 Task: Check the average views per listing of tub shower in the last 5 years.
Action: Mouse moved to (1103, 240)
Screenshot: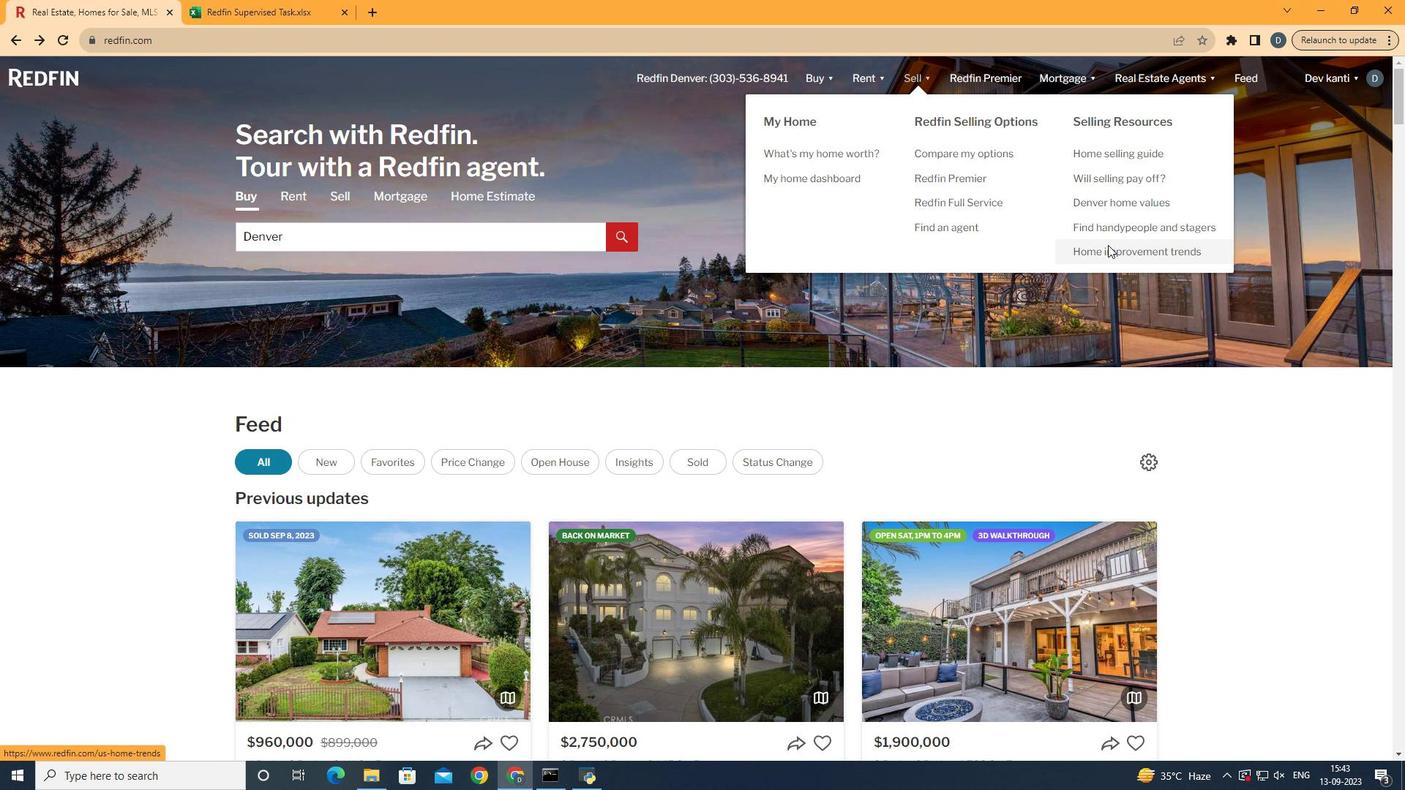 
Action: Mouse pressed left at (1103, 240)
Screenshot: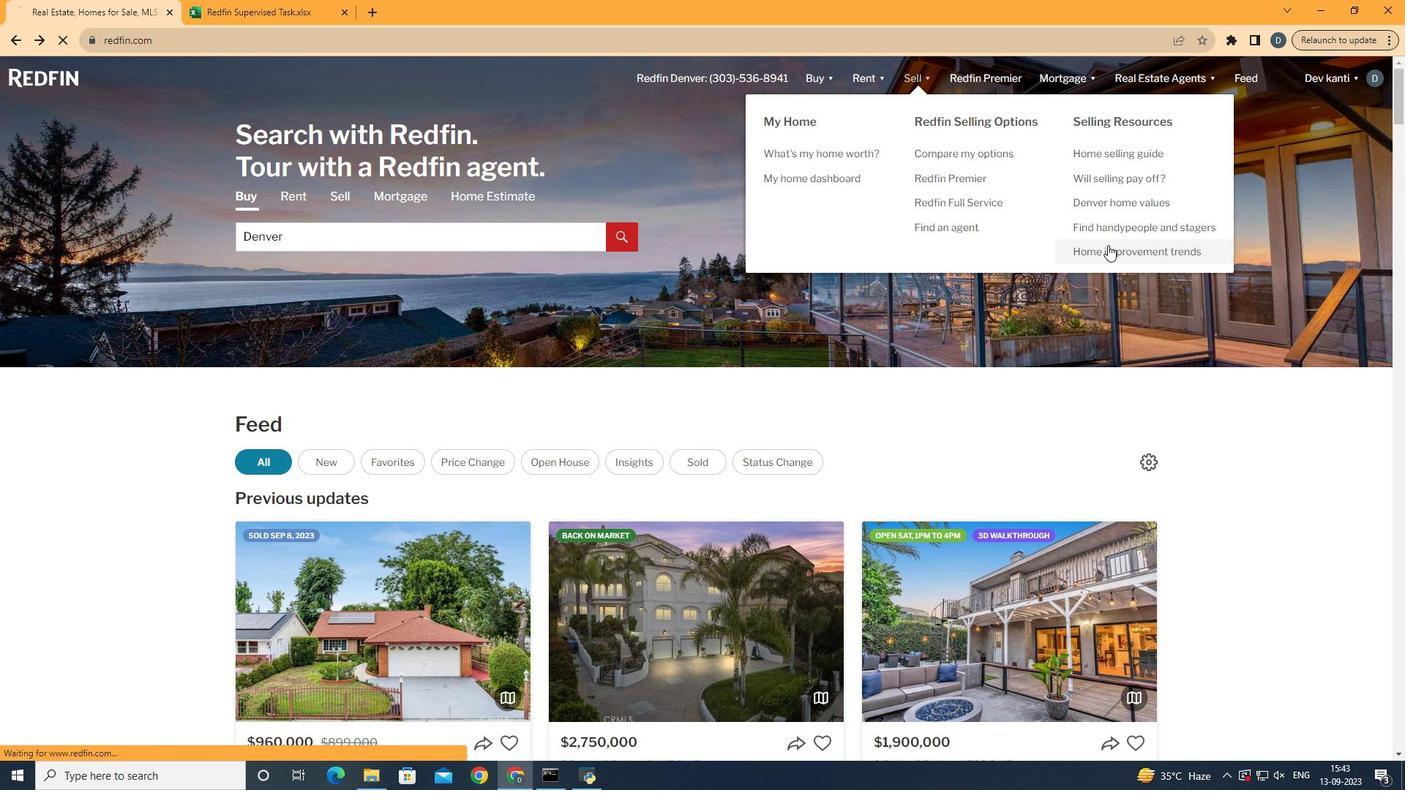 
Action: Mouse moved to (363, 270)
Screenshot: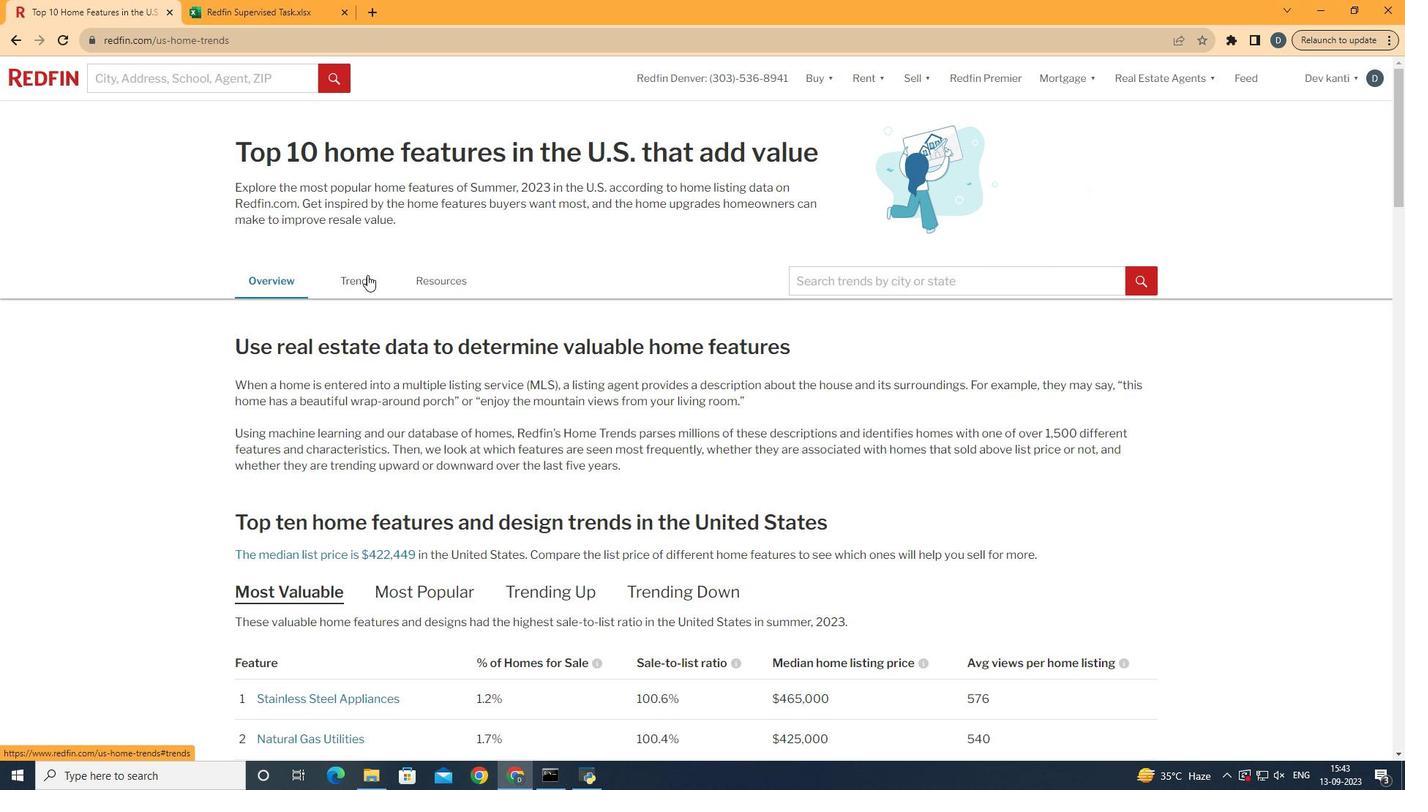 
Action: Mouse pressed left at (363, 270)
Screenshot: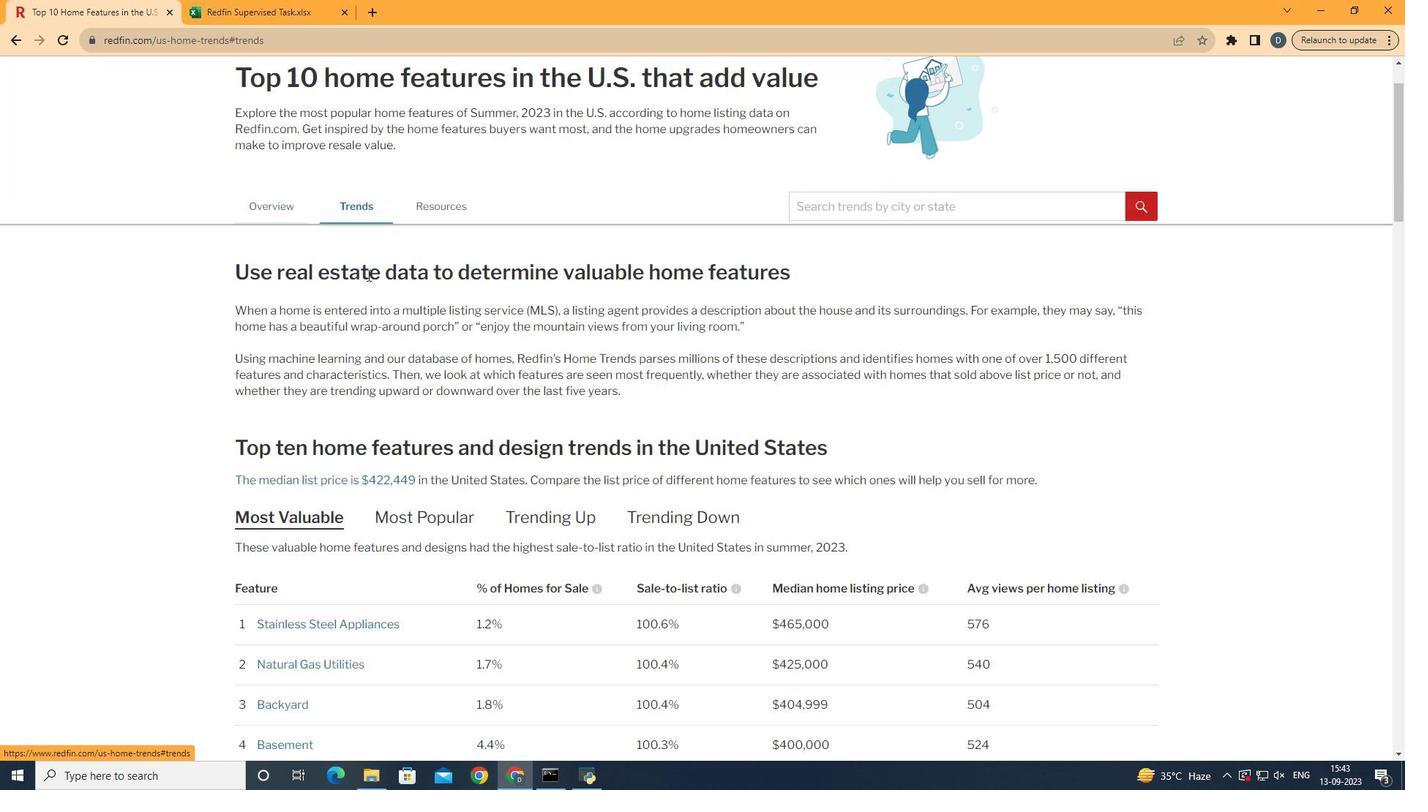 
Action: Mouse moved to (560, 355)
Screenshot: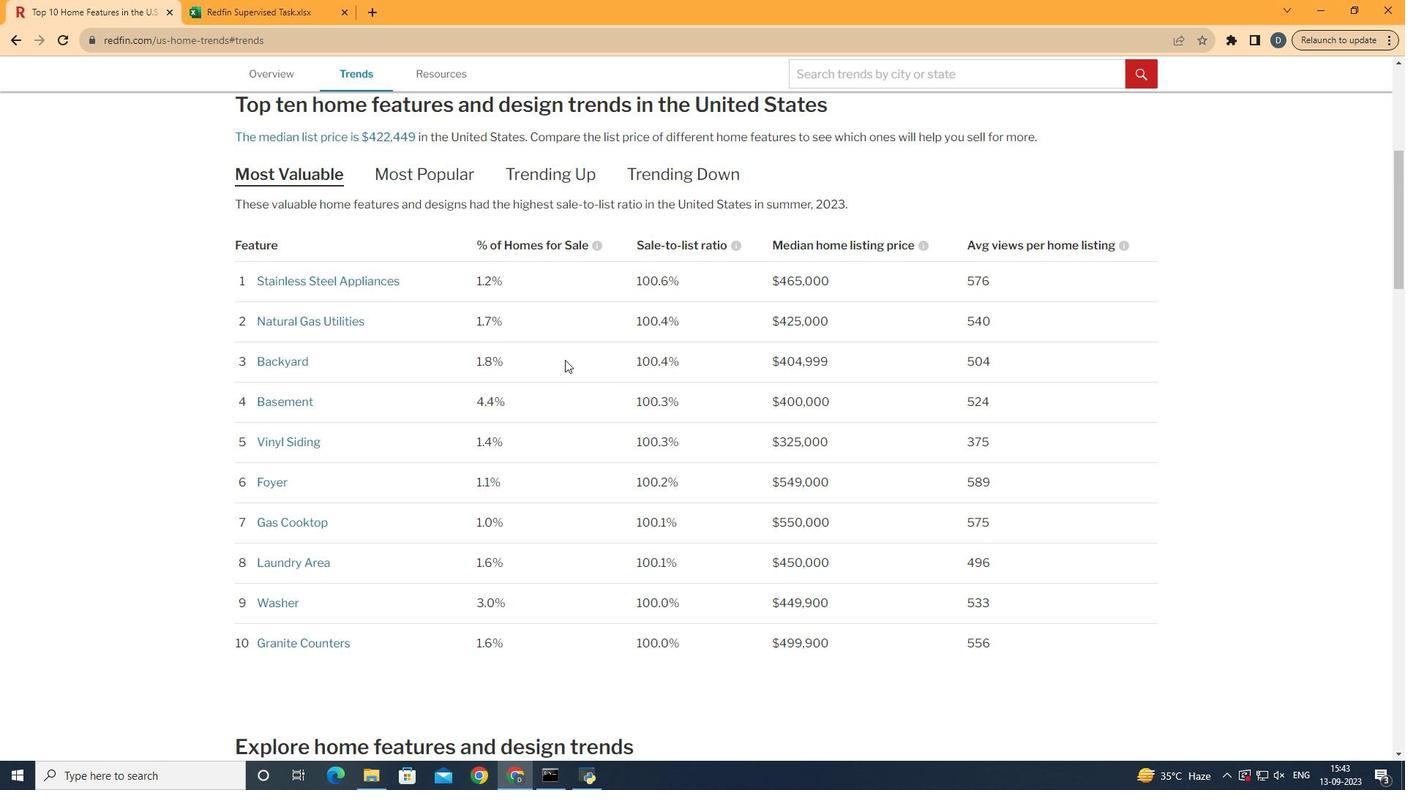 
Action: Mouse scrolled (560, 355) with delta (0, 0)
Screenshot: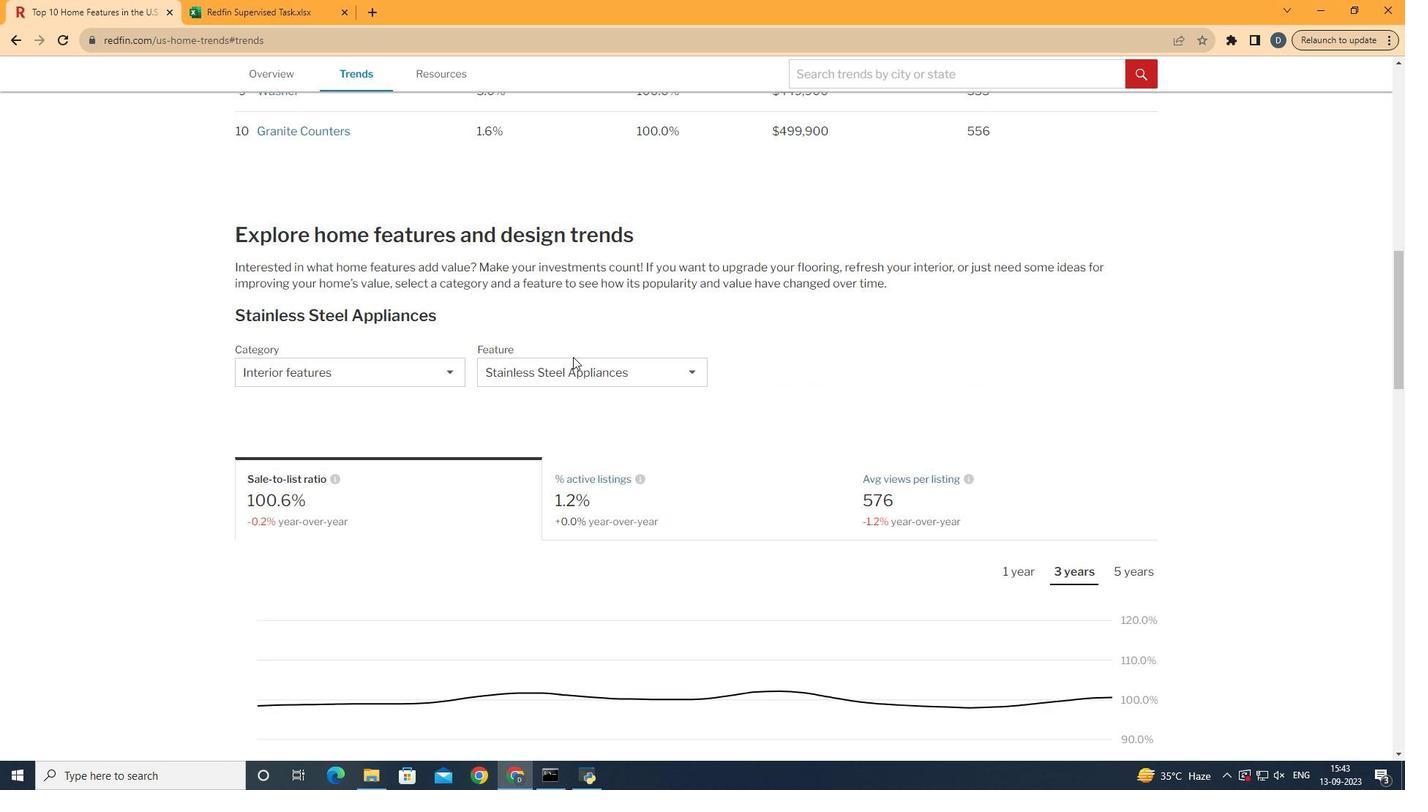 
Action: Mouse scrolled (560, 355) with delta (0, 0)
Screenshot: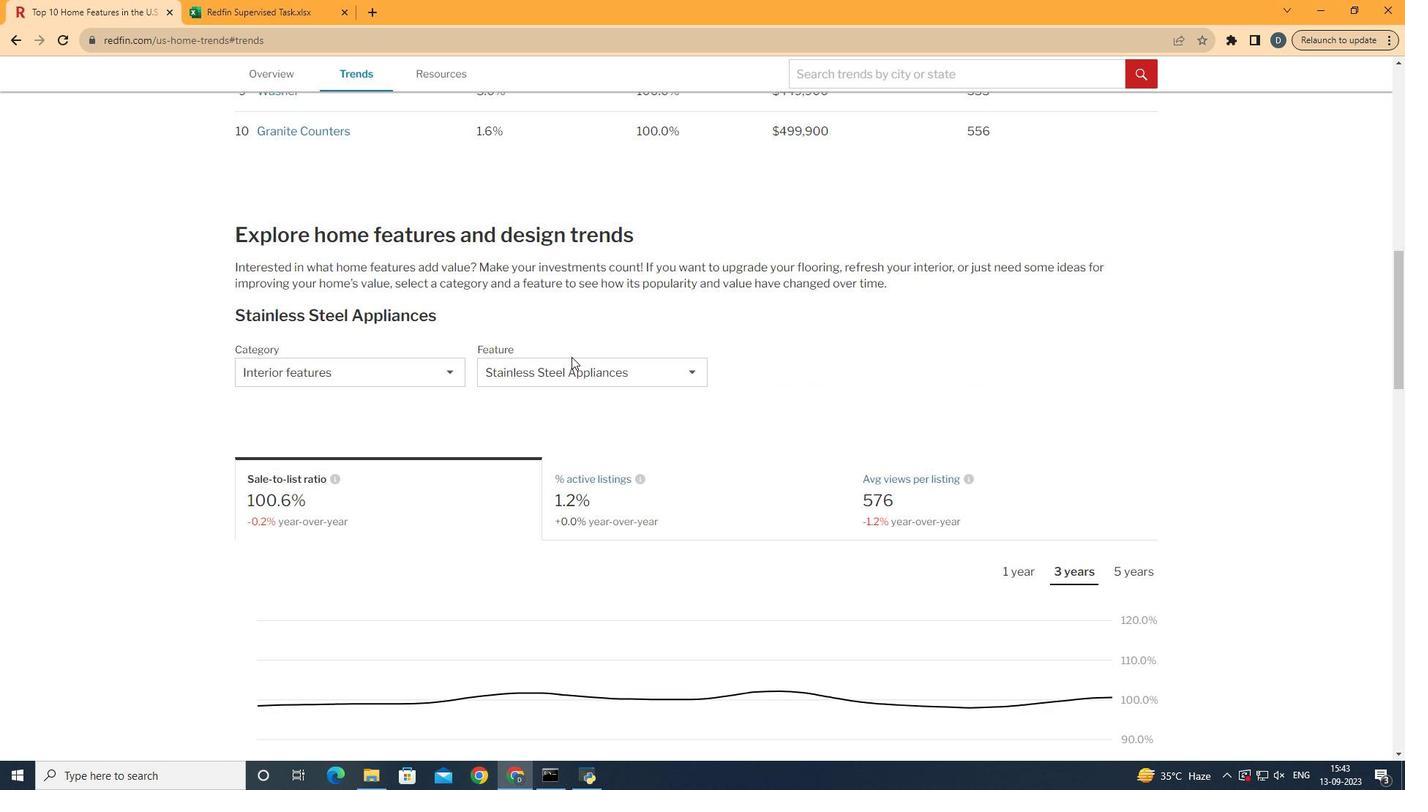 
Action: Mouse scrolled (560, 355) with delta (0, 0)
Screenshot: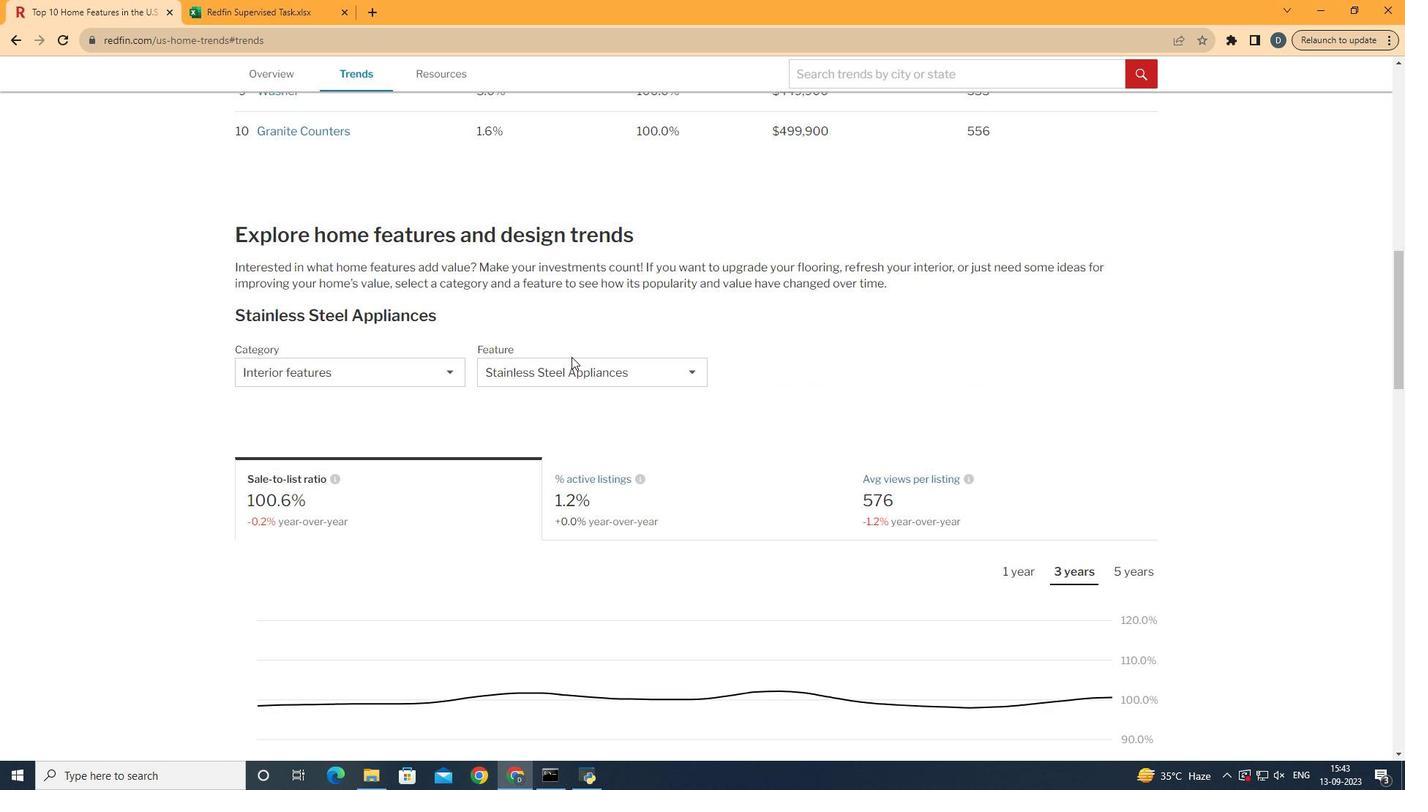 
Action: Mouse moved to (561, 355)
Screenshot: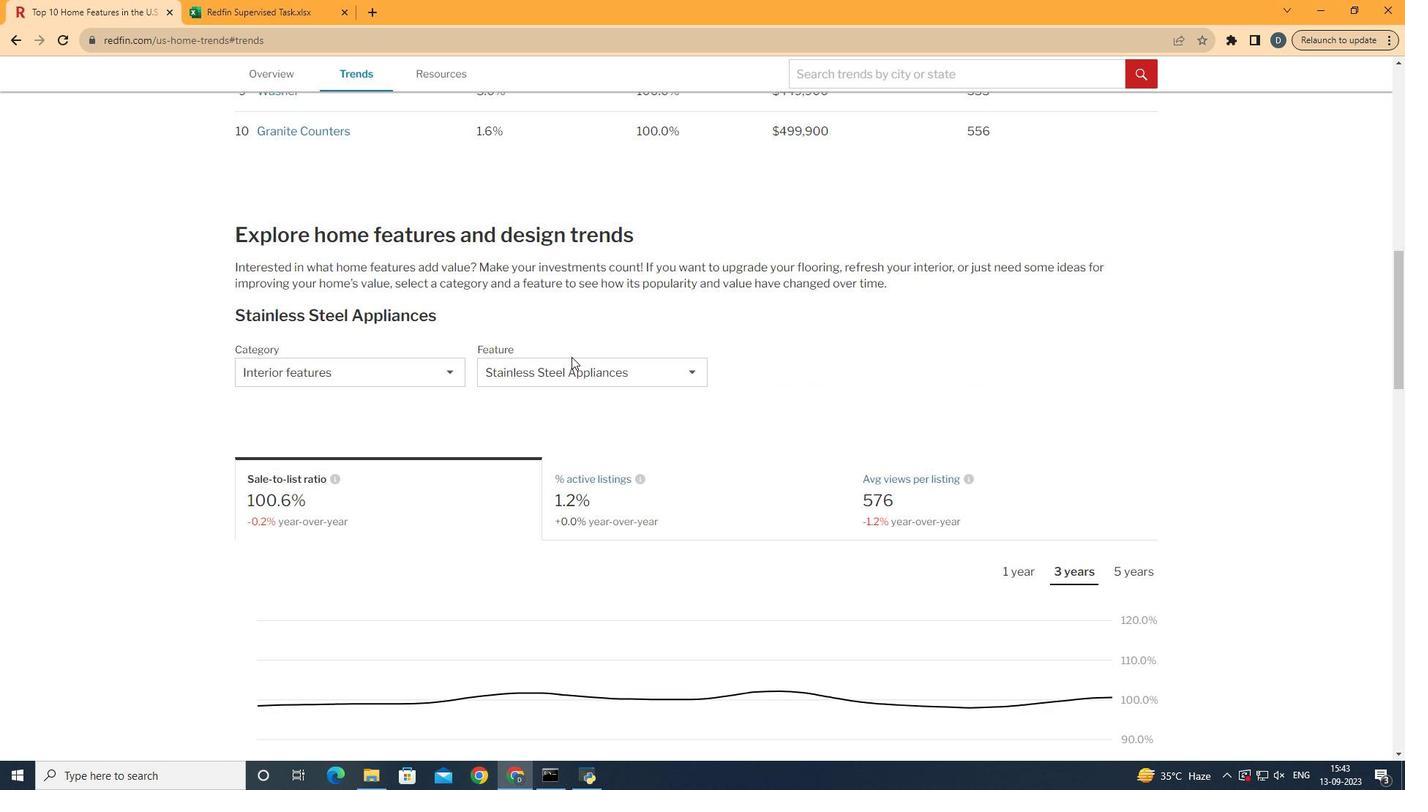 
Action: Mouse scrolled (561, 355) with delta (0, 0)
Screenshot: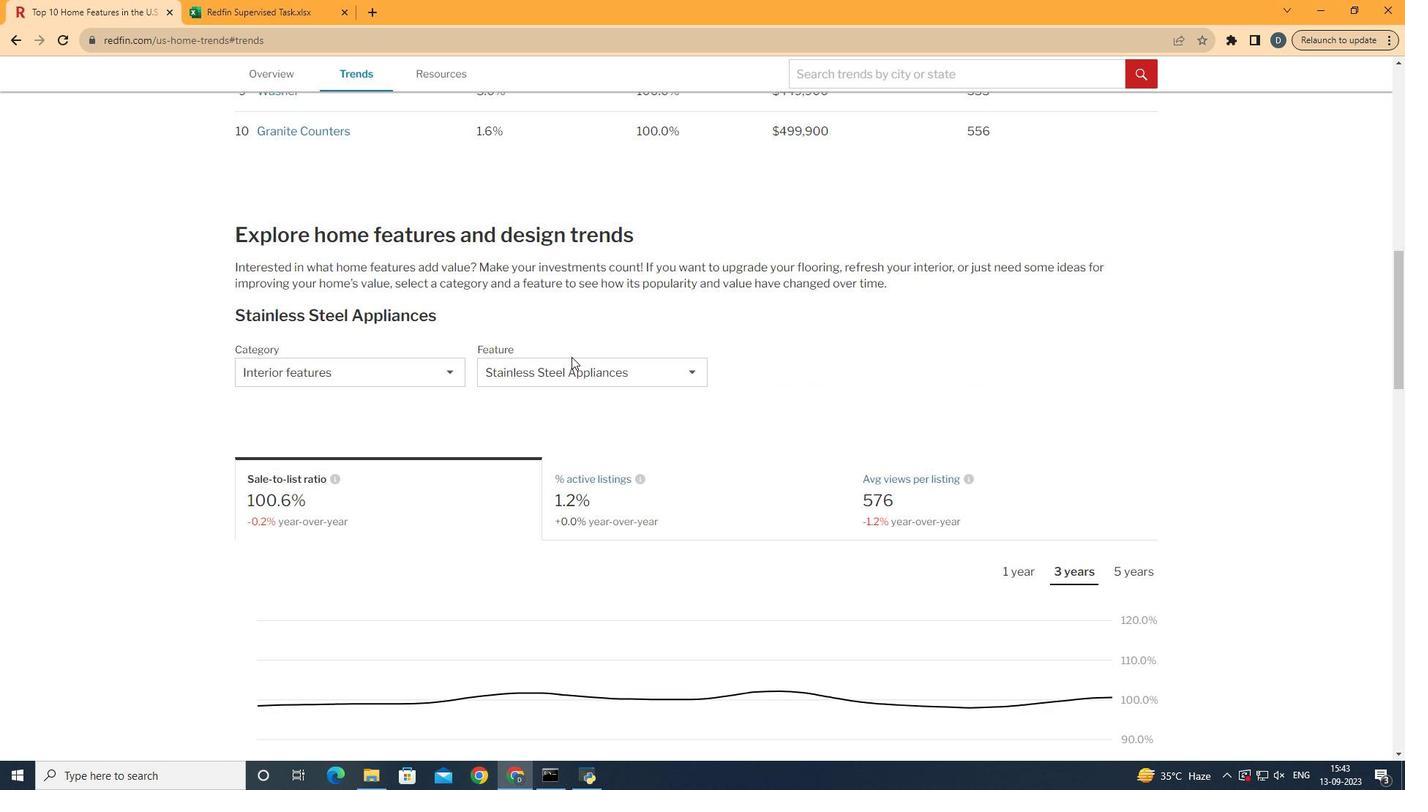 
Action: Mouse moved to (562, 355)
Screenshot: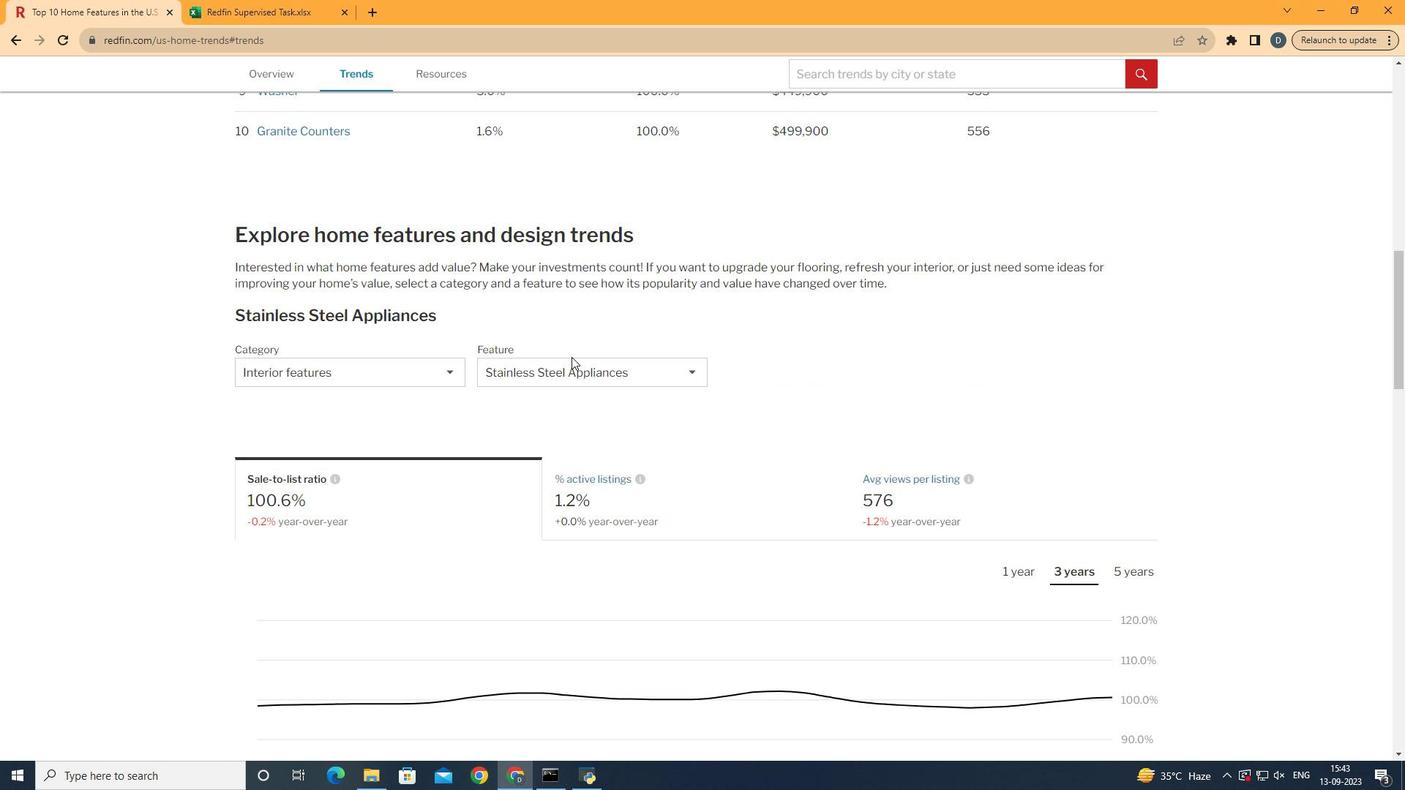 
Action: Mouse scrolled (562, 354) with delta (0, 0)
Screenshot: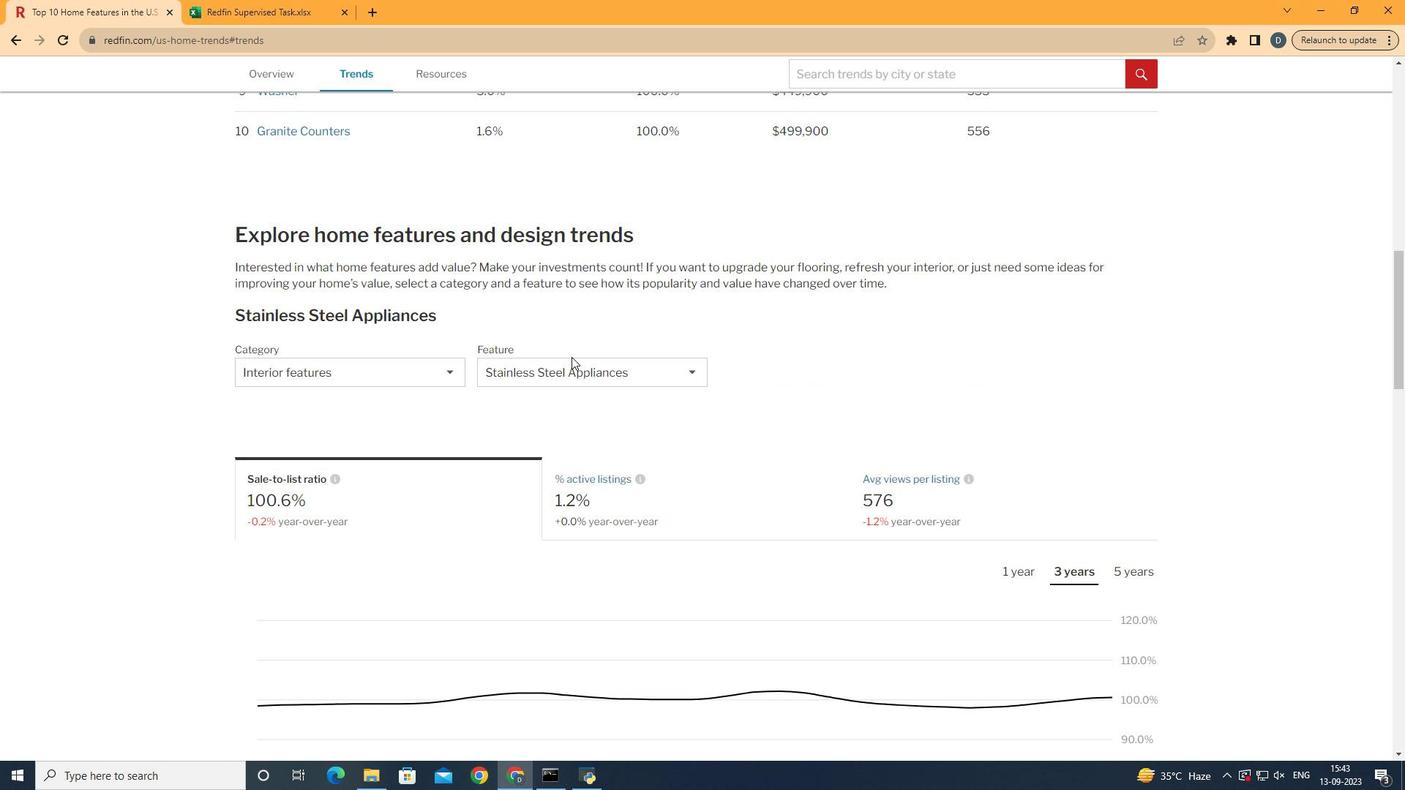 
Action: Mouse scrolled (562, 354) with delta (0, 0)
Screenshot: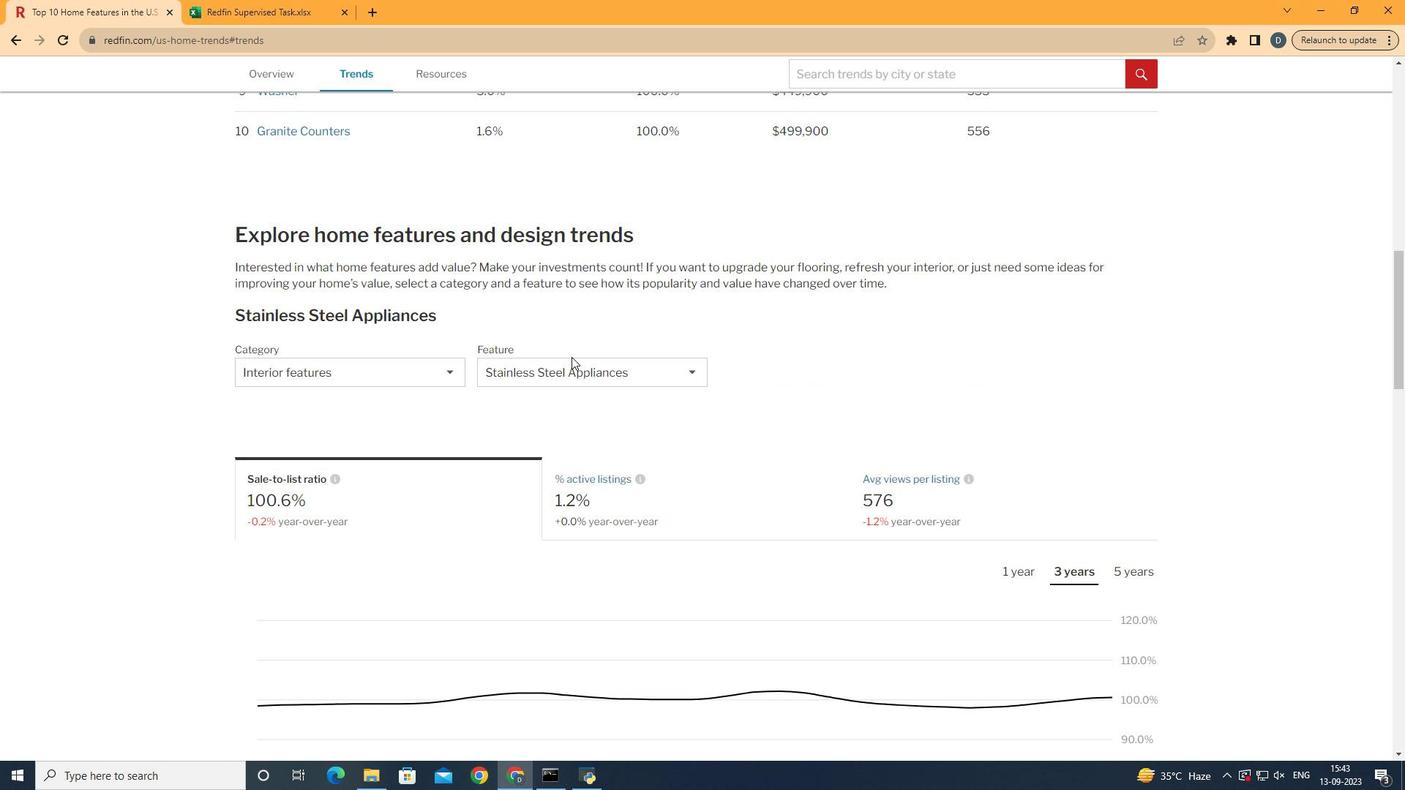 
Action: Mouse moved to (563, 355)
Screenshot: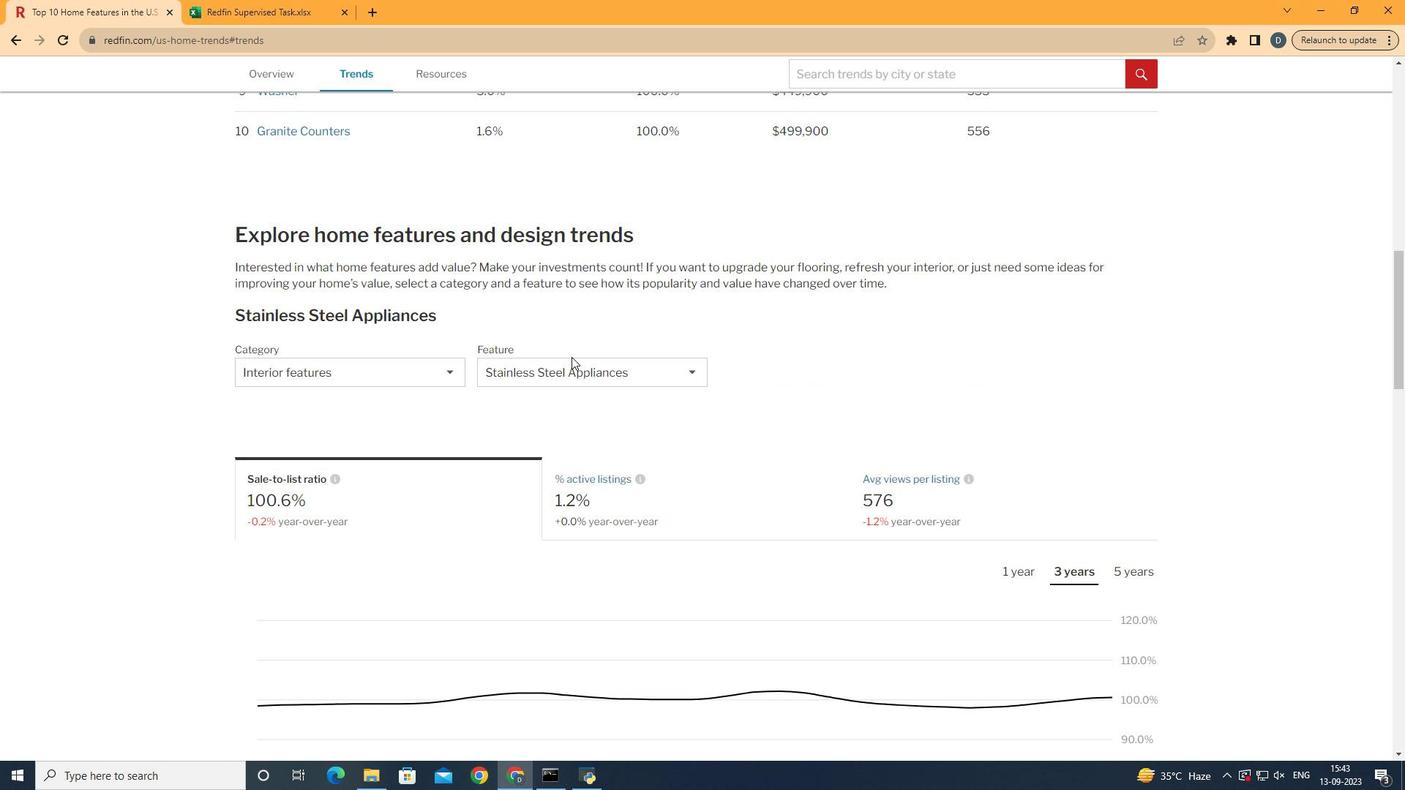 
Action: Mouse scrolled (563, 354) with delta (0, 0)
Screenshot: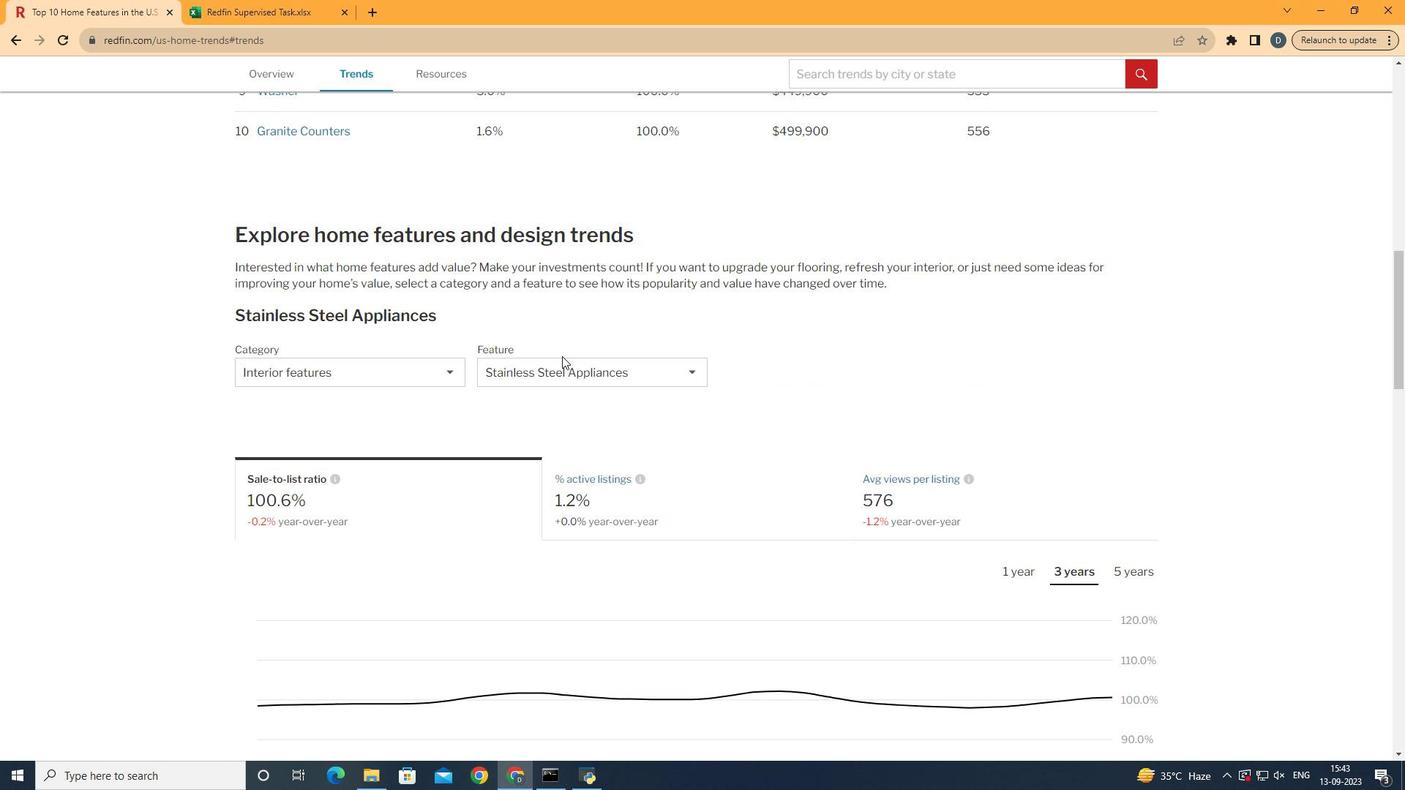 
Action: Mouse moved to (420, 353)
Screenshot: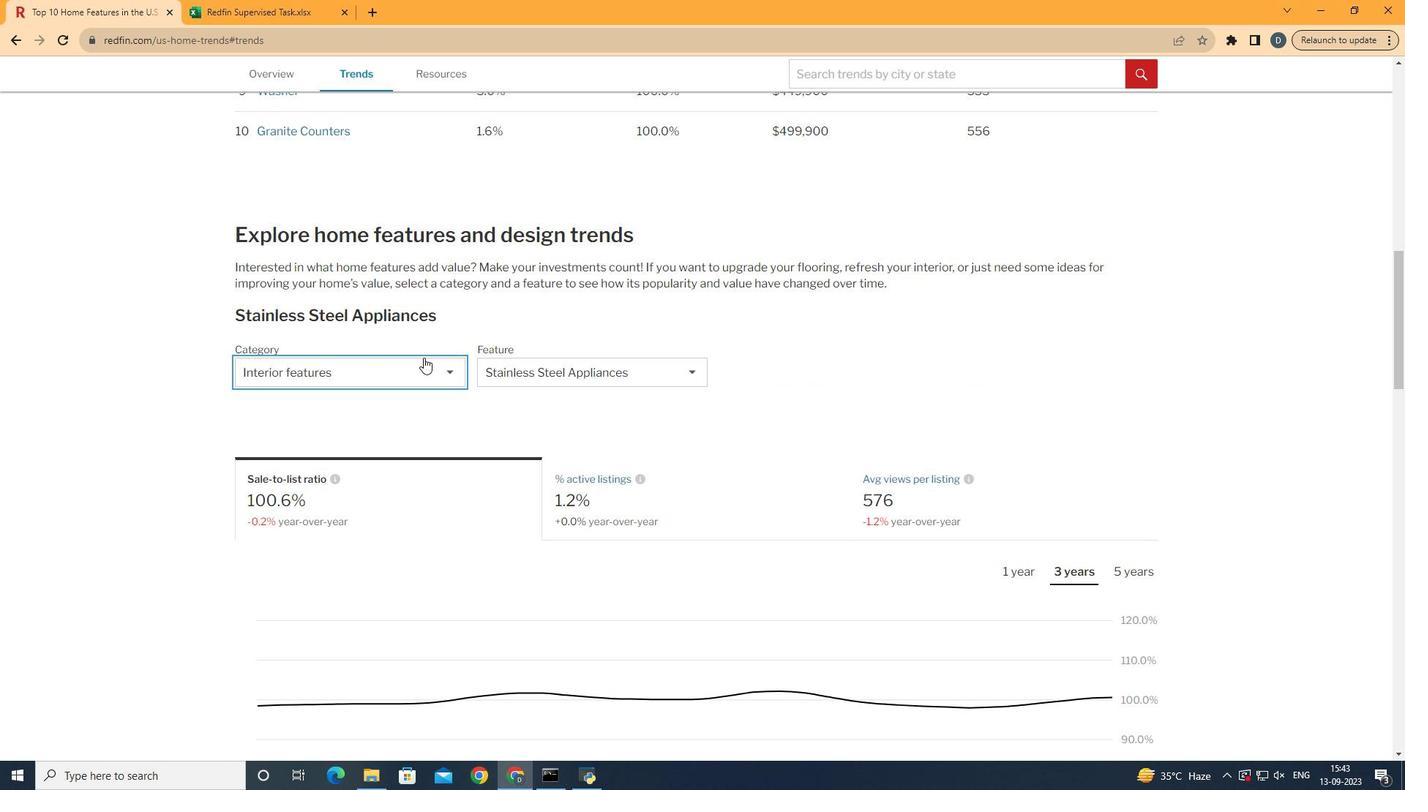 
Action: Mouse pressed left at (420, 353)
Screenshot: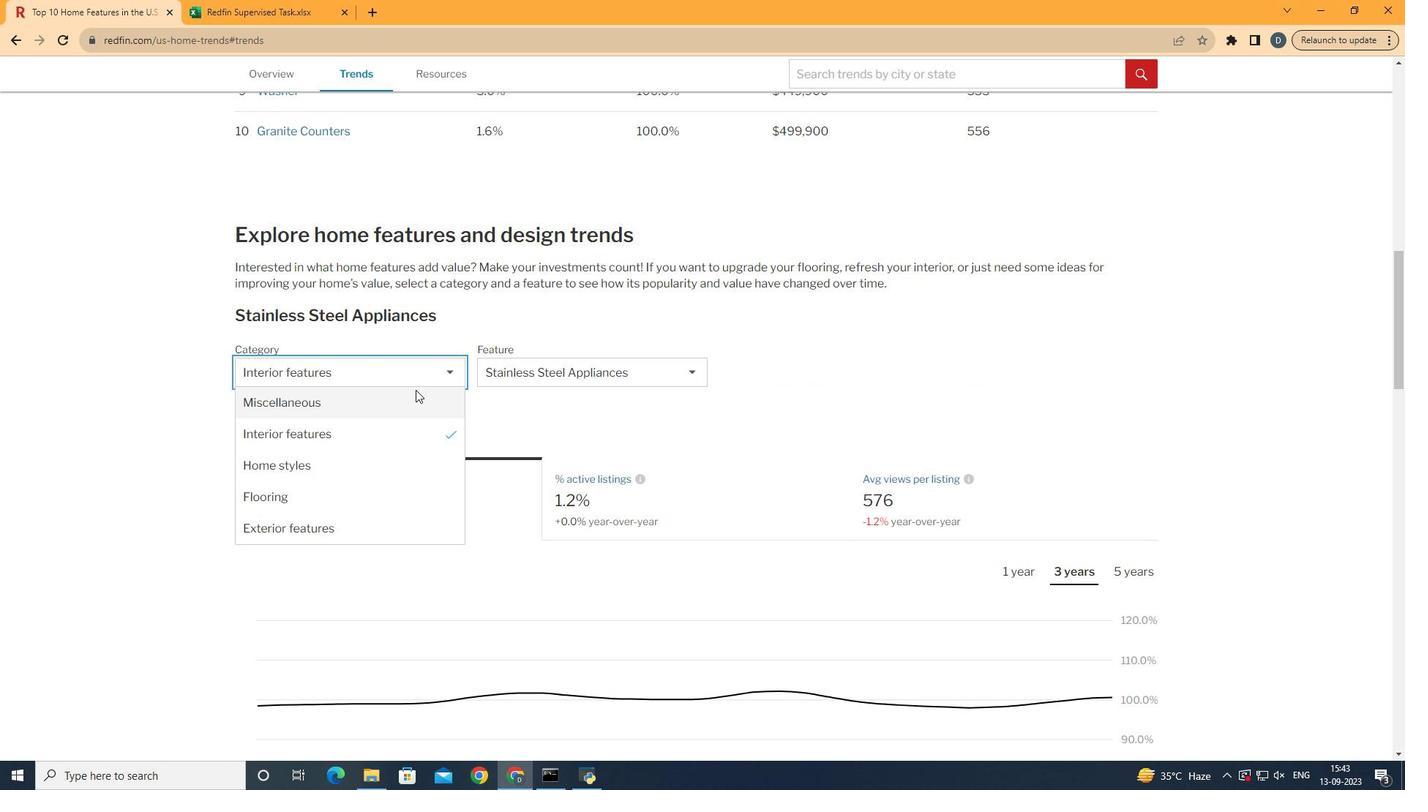 
Action: Mouse moved to (409, 429)
Screenshot: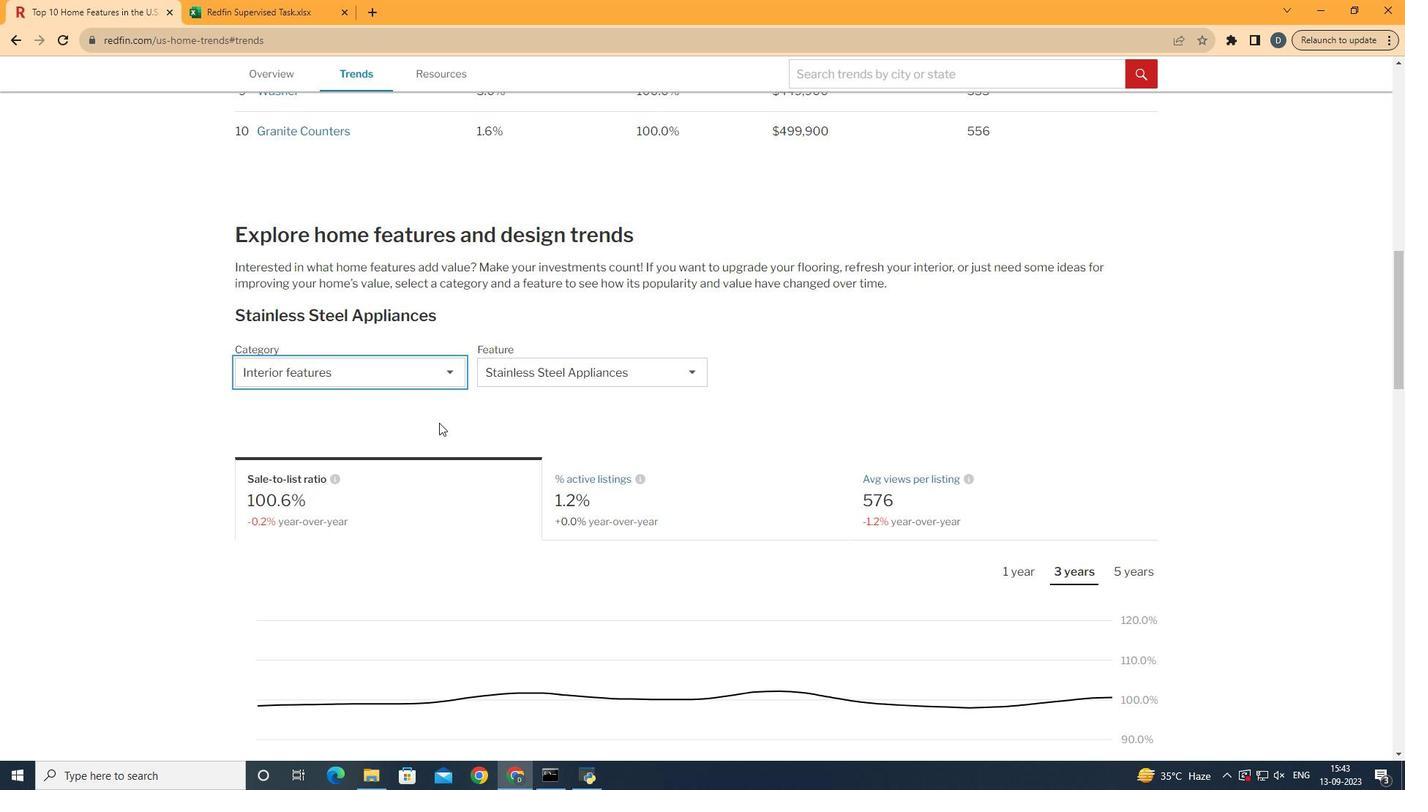 
Action: Mouse pressed left at (409, 429)
Screenshot: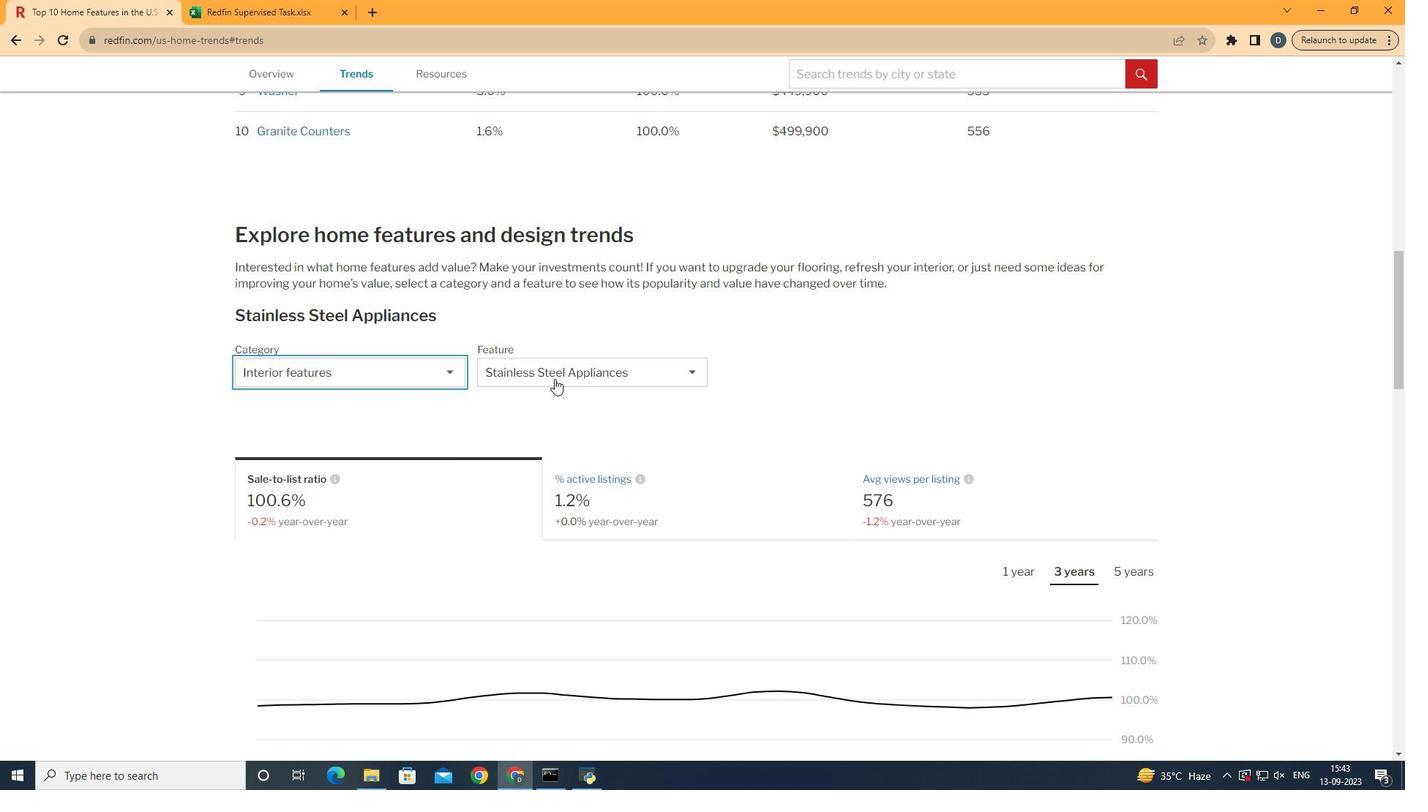 
Action: Mouse moved to (571, 366)
Screenshot: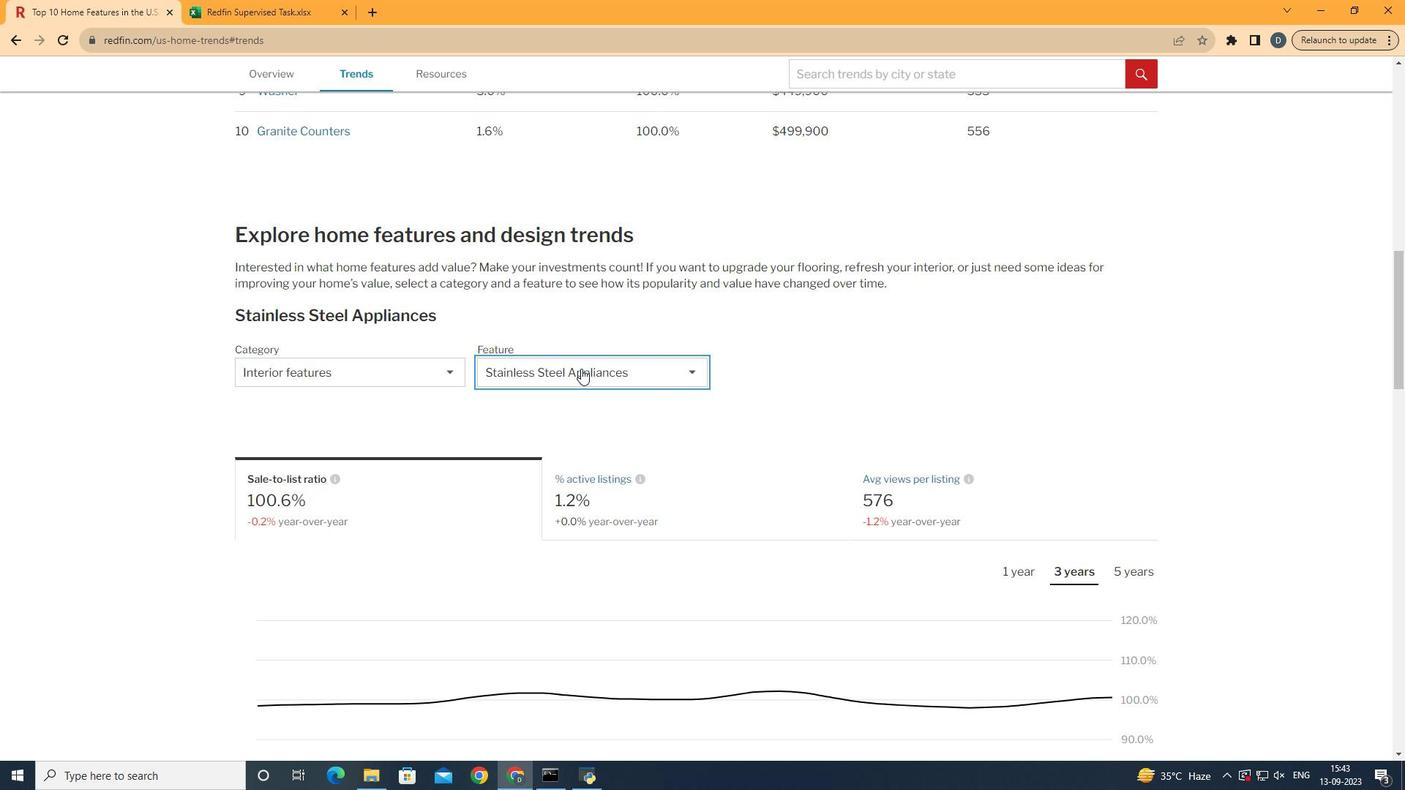 
Action: Mouse pressed left at (571, 366)
Screenshot: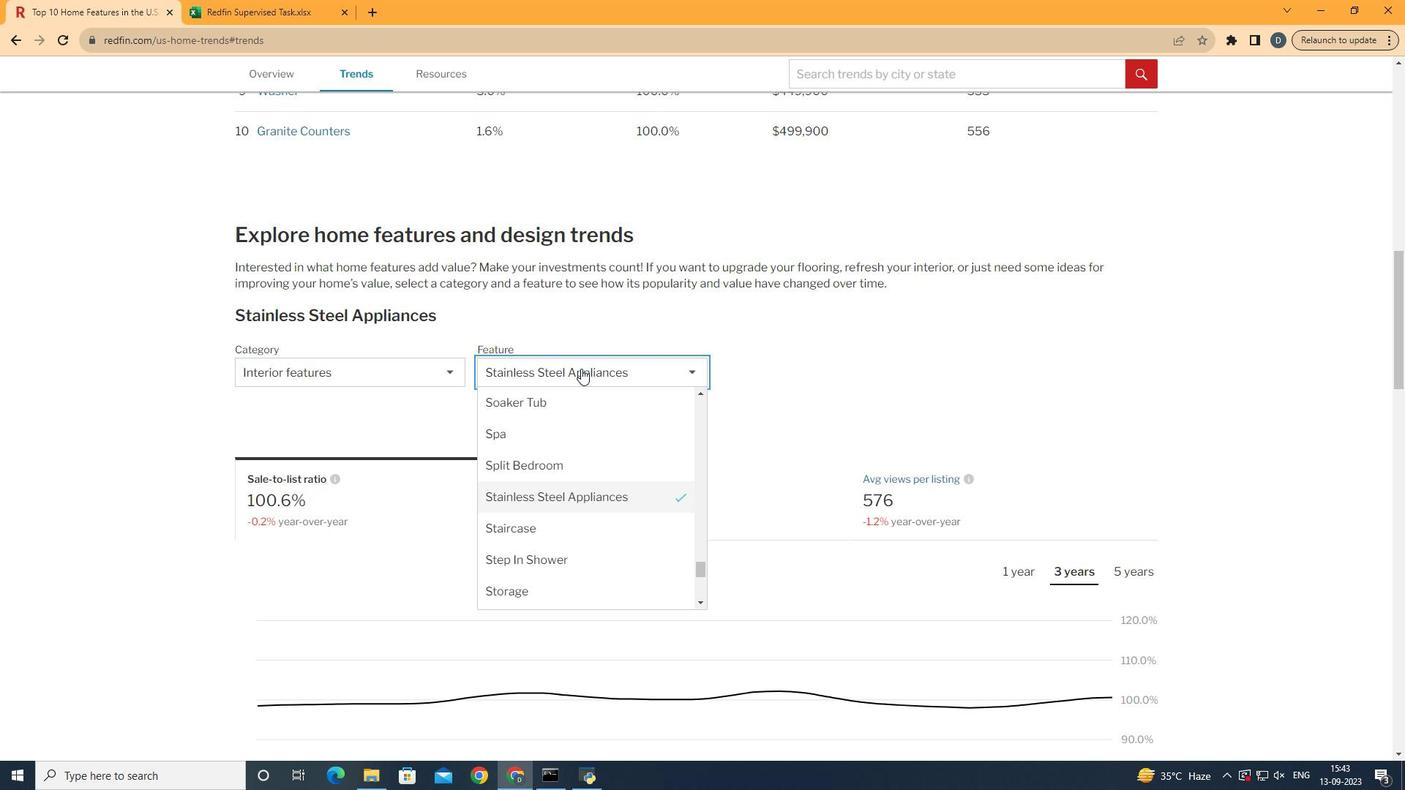 
Action: Mouse moved to (620, 489)
Screenshot: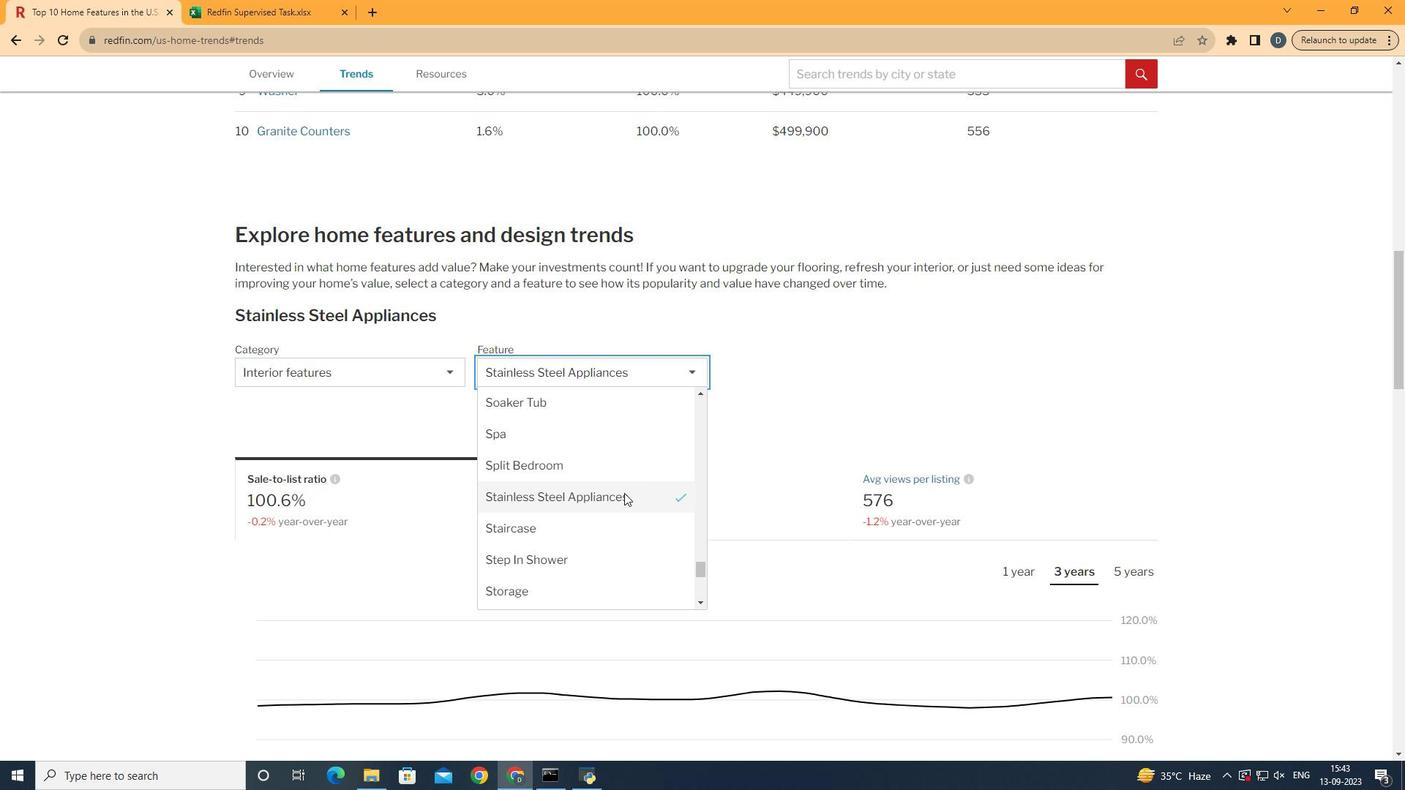 
Action: Mouse scrolled (620, 489) with delta (0, 0)
Screenshot: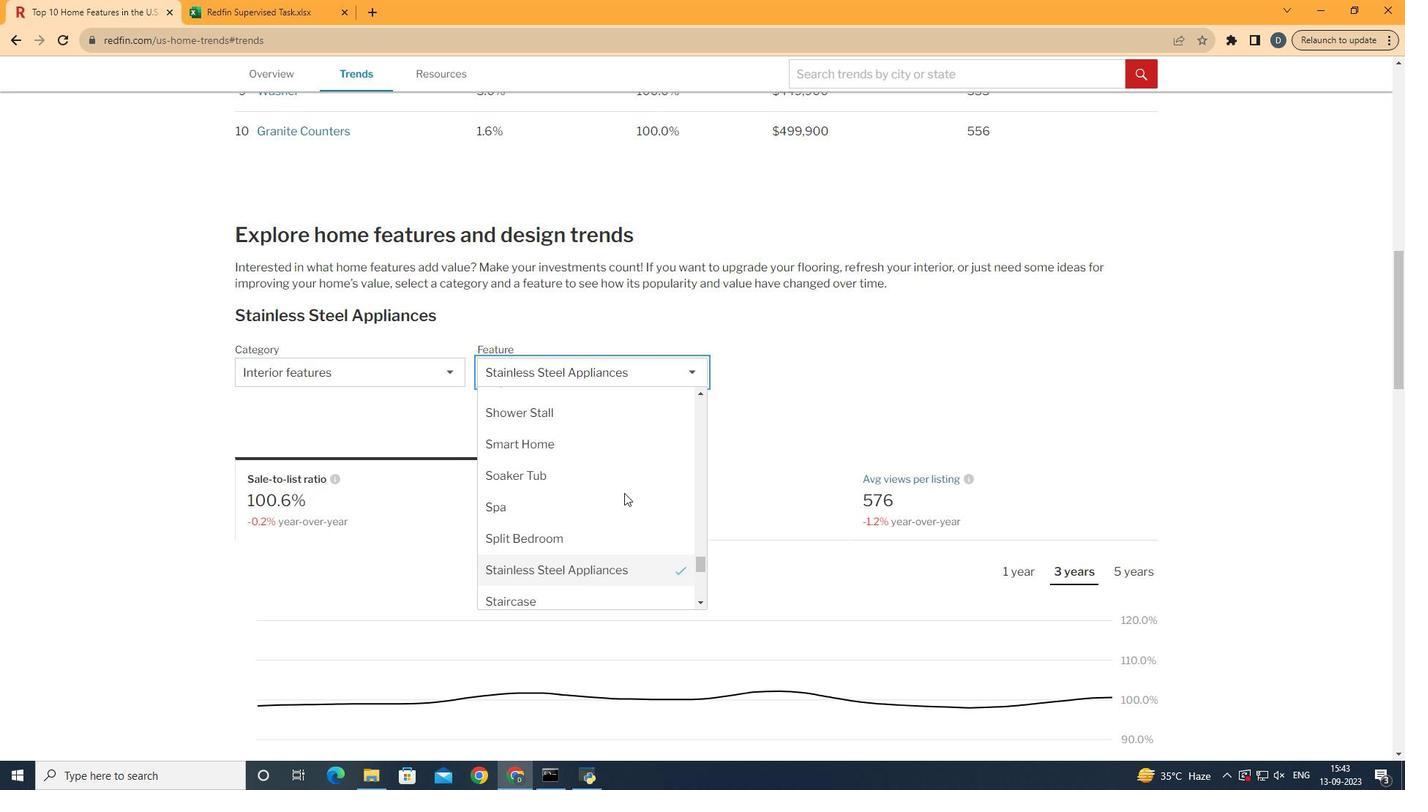 
Action: Mouse scrolled (620, 488) with delta (0, 0)
Screenshot: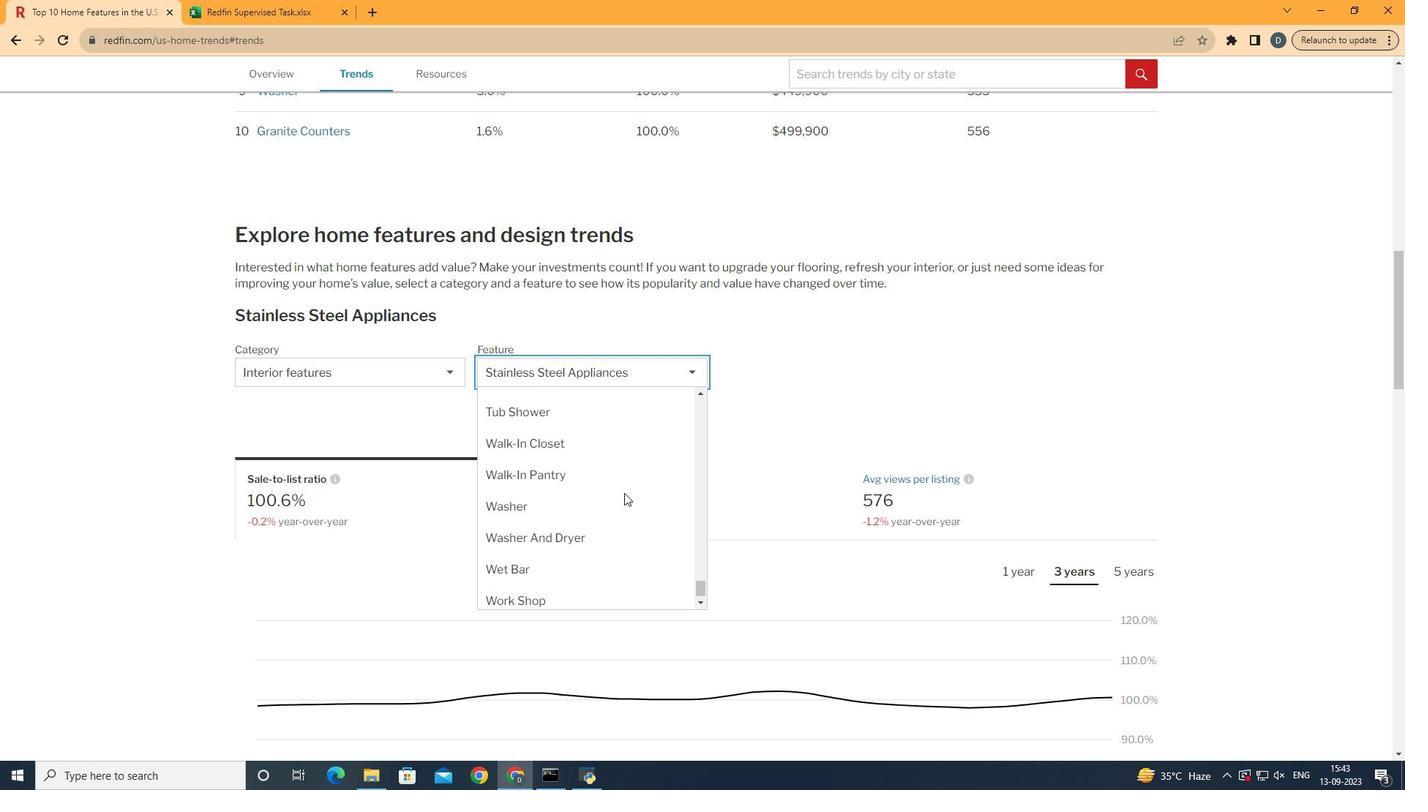 
Action: Mouse scrolled (620, 488) with delta (0, 0)
Screenshot: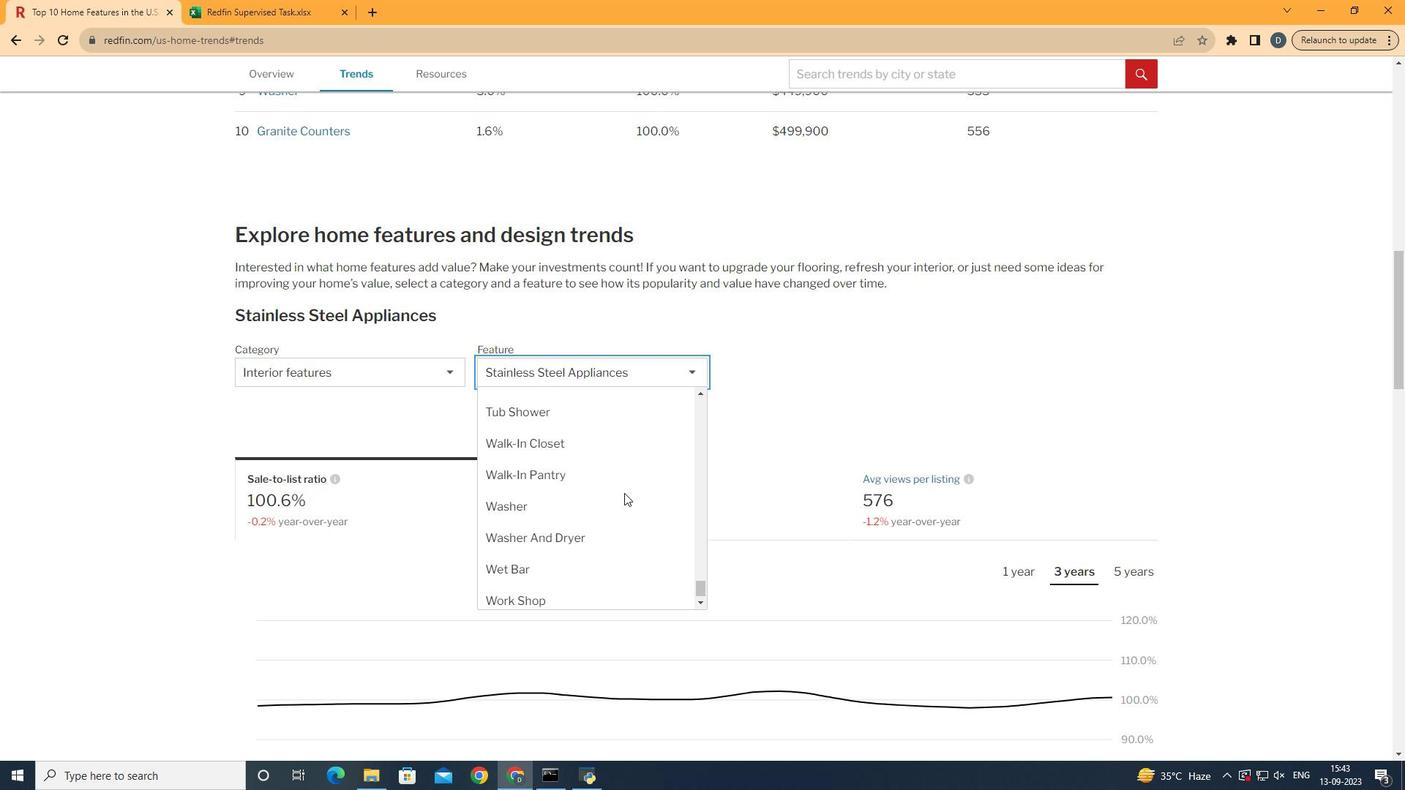 
Action: Mouse scrolled (620, 488) with delta (0, 0)
Screenshot: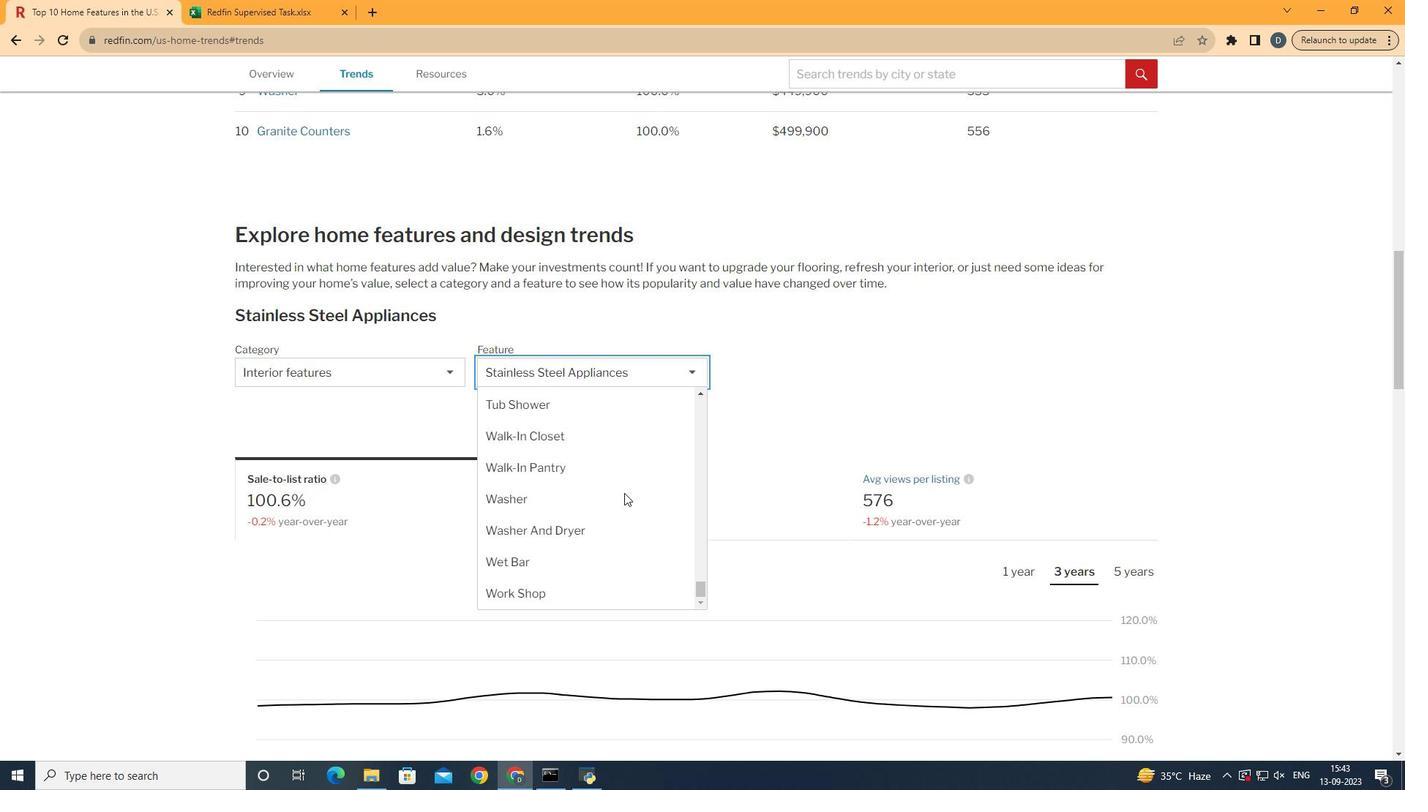 
Action: Mouse scrolled (620, 488) with delta (0, 0)
Screenshot: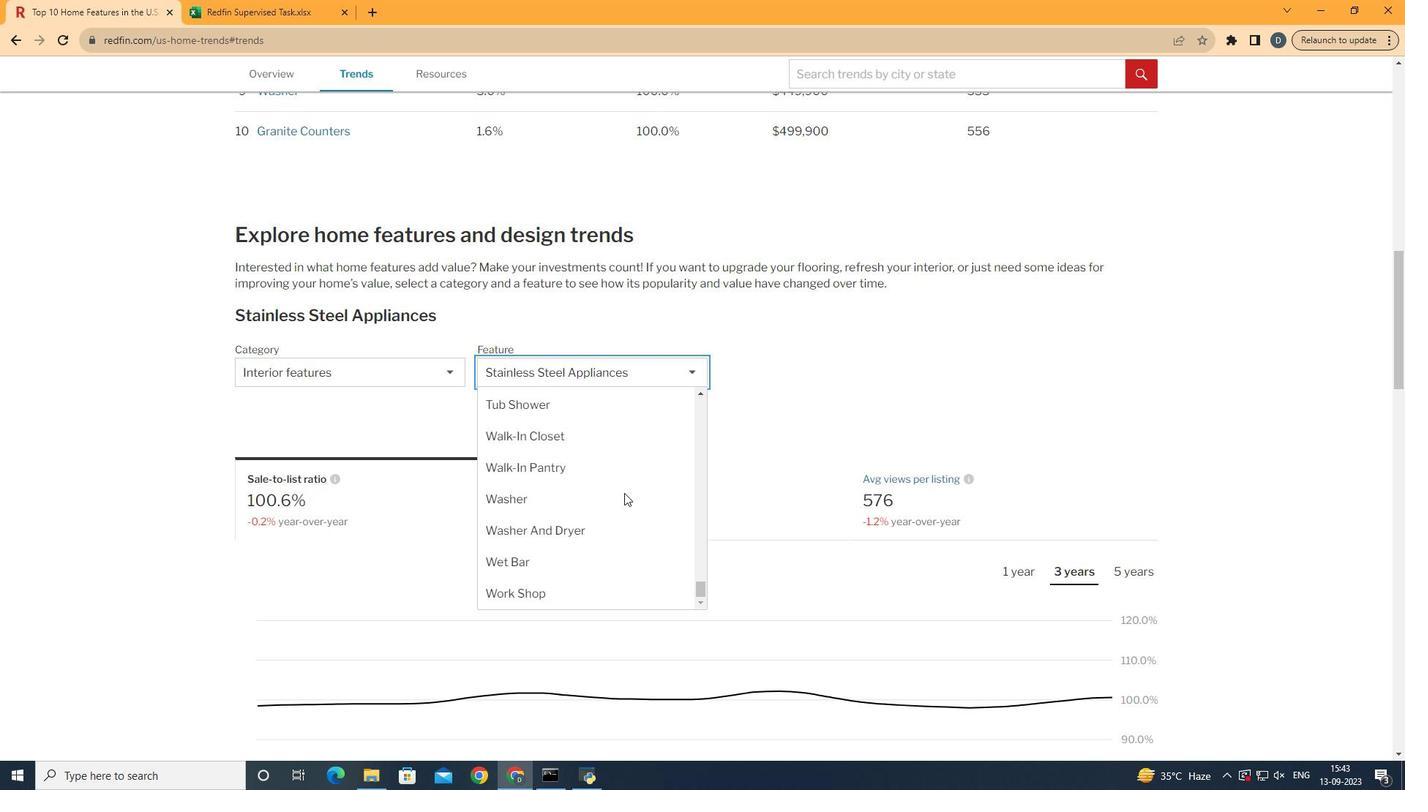 
Action: Mouse scrolled (620, 488) with delta (0, 0)
Screenshot: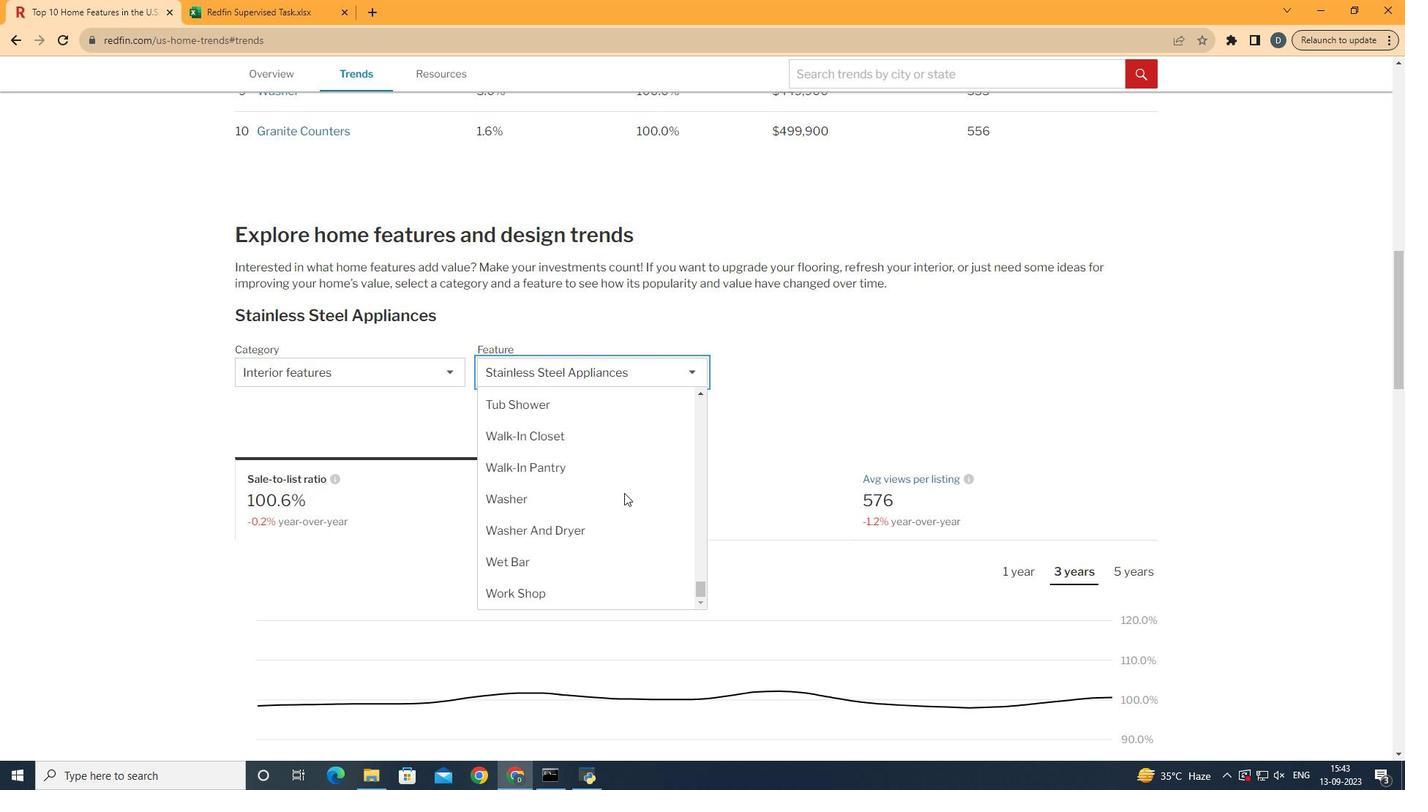 
Action: Mouse moved to (612, 460)
Screenshot: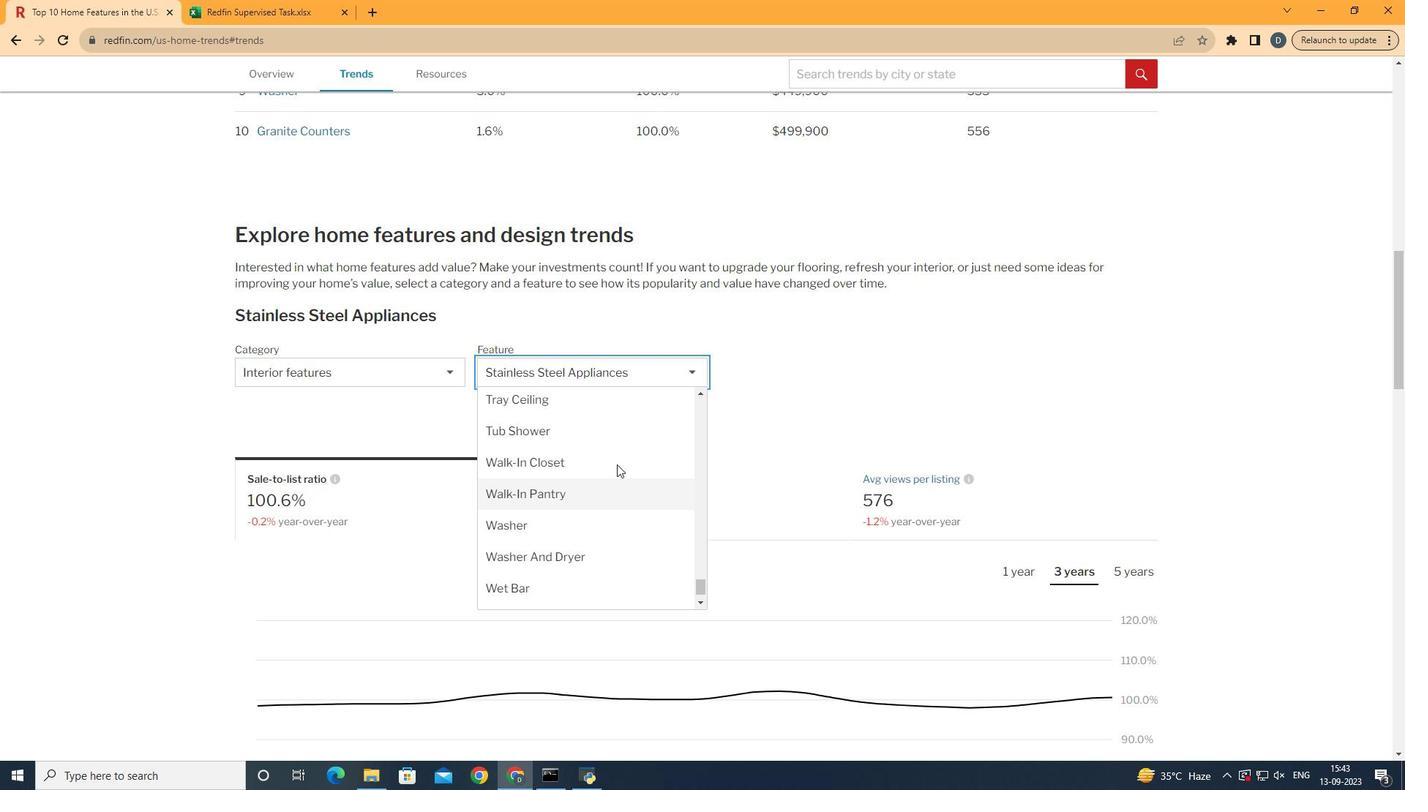 
Action: Mouse scrolled (612, 461) with delta (0, 0)
Screenshot: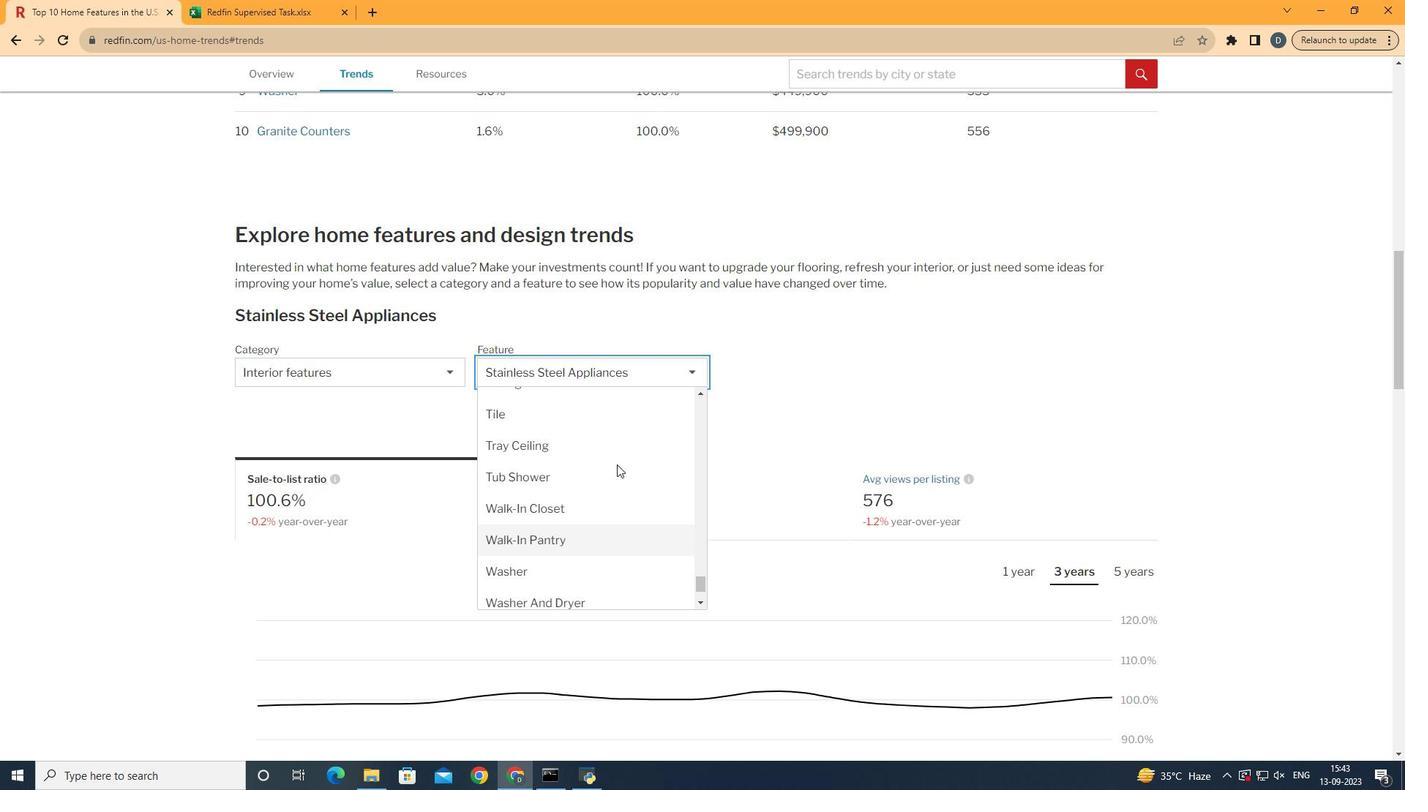 
Action: Mouse moved to (618, 468)
Screenshot: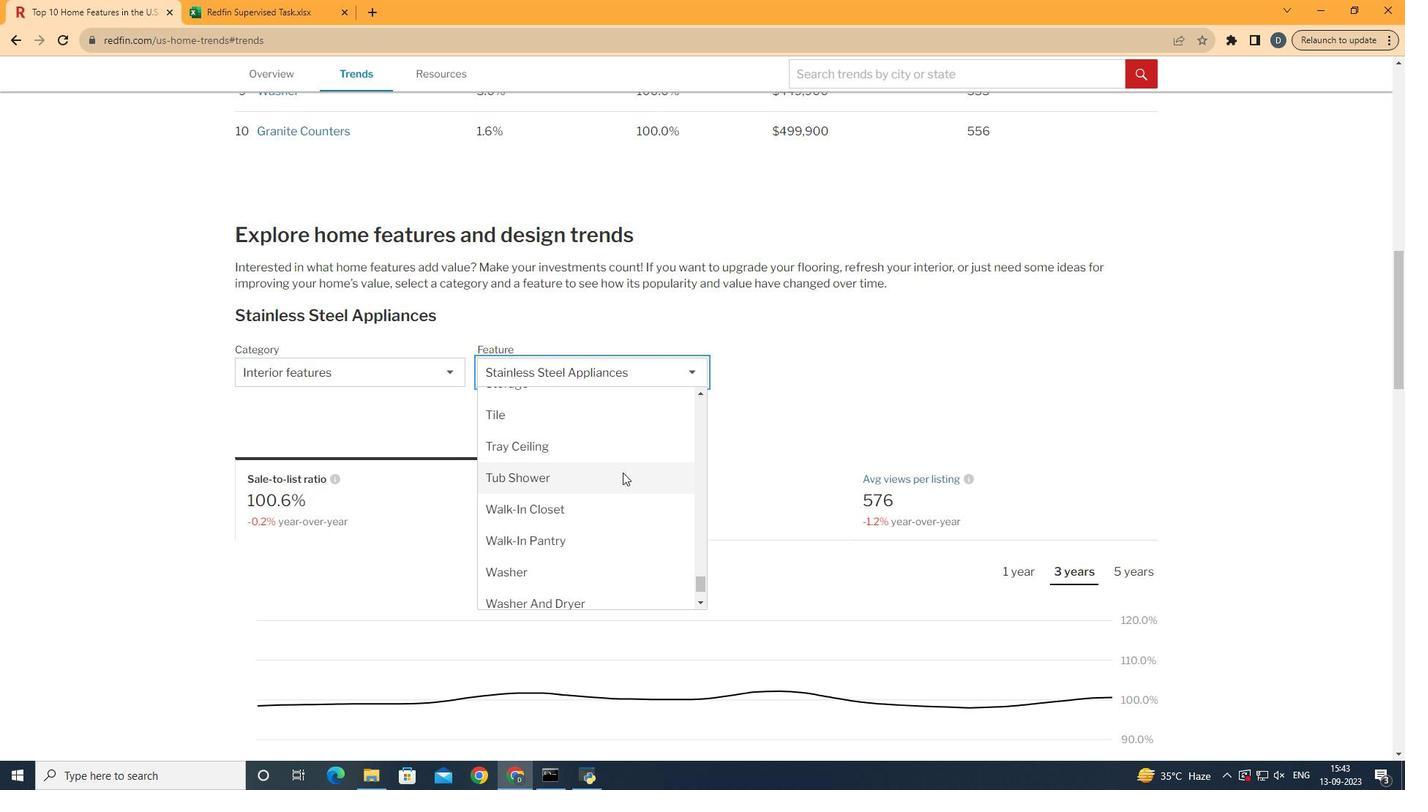 
Action: Mouse pressed left at (618, 468)
Screenshot: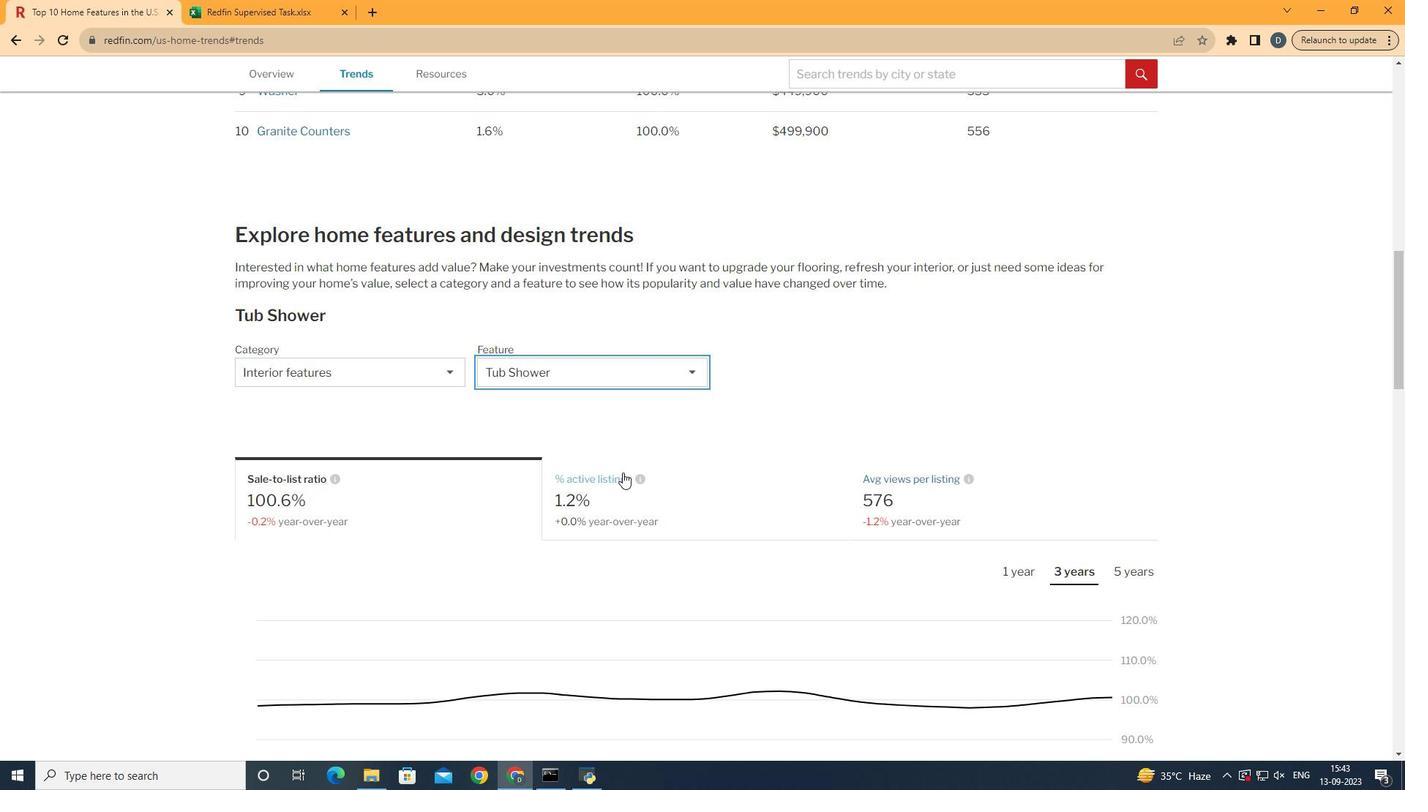 
Action: Mouse moved to (1013, 497)
Screenshot: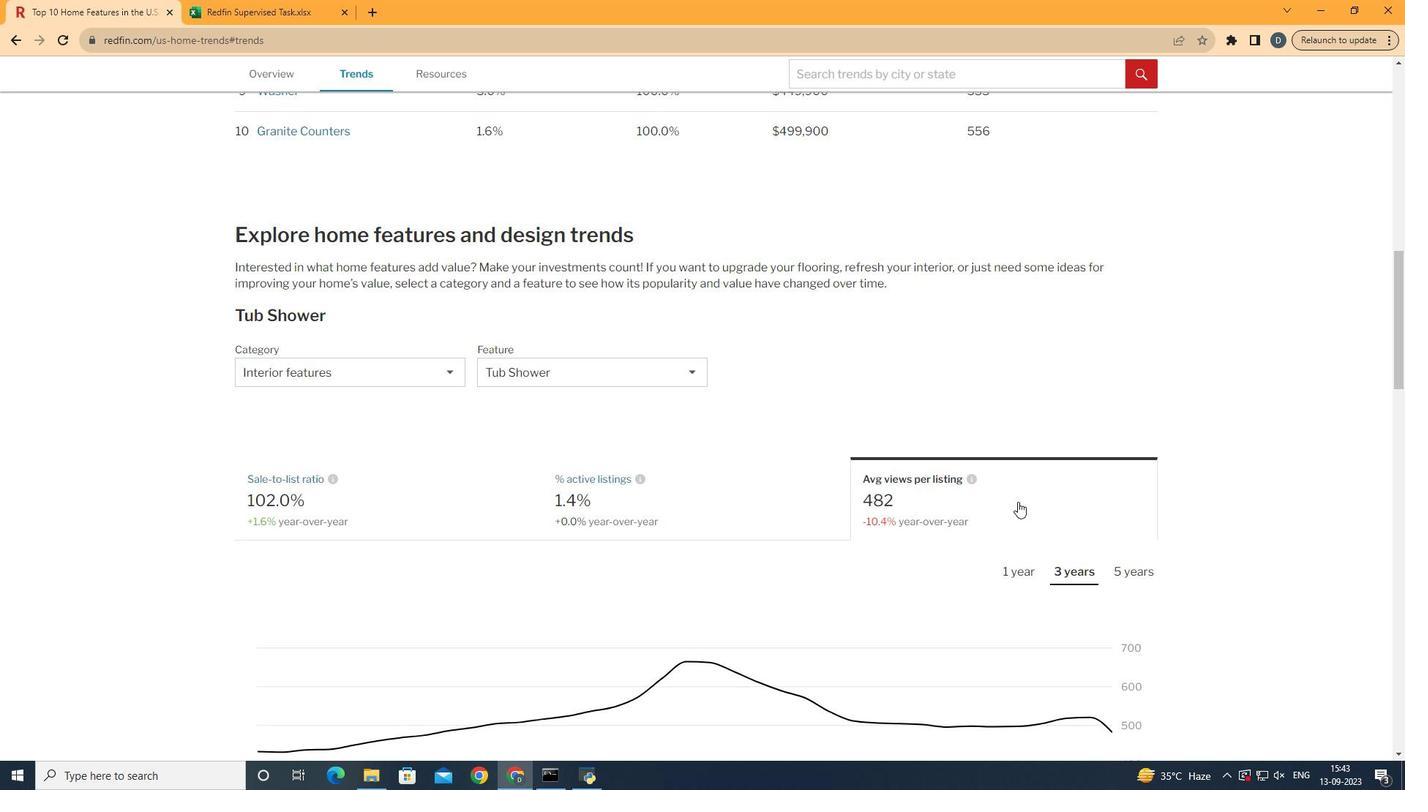 
Action: Mouse pressed left at (1013, 497)
Screenshot: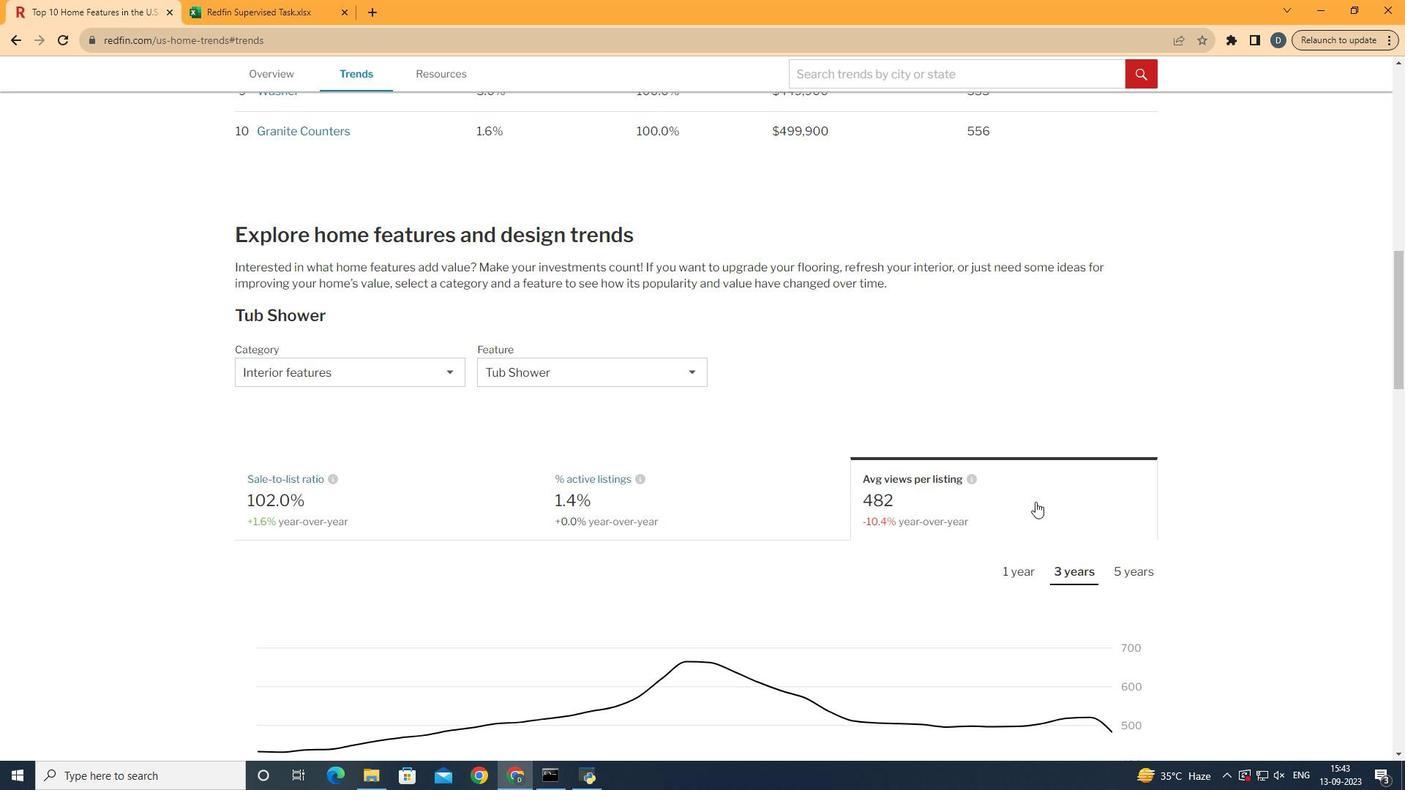 
Action: Mouse moved to (1147, 458)
Screenshot: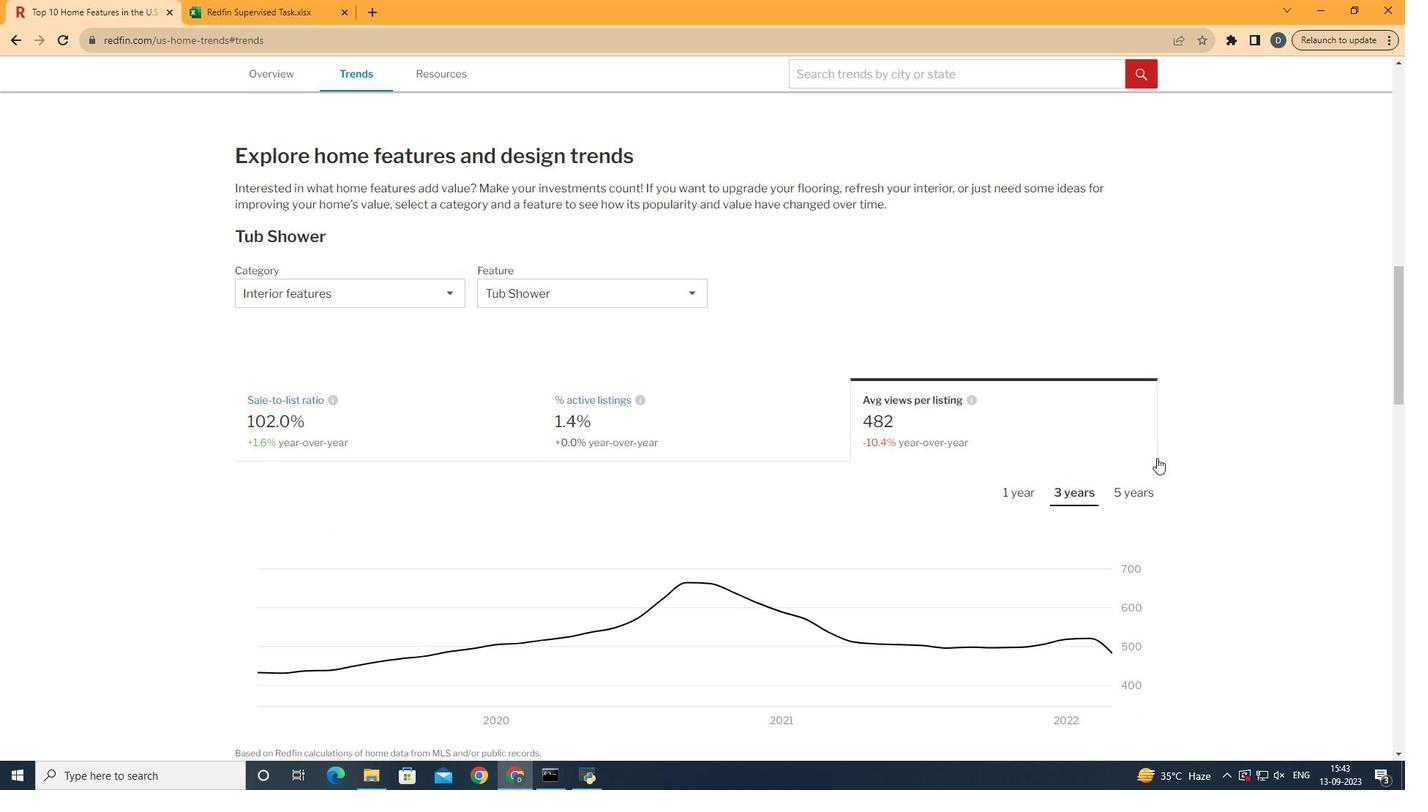 
Action: Mouse scrolled (1147, 457) with delta (0, 0)
Screenshot: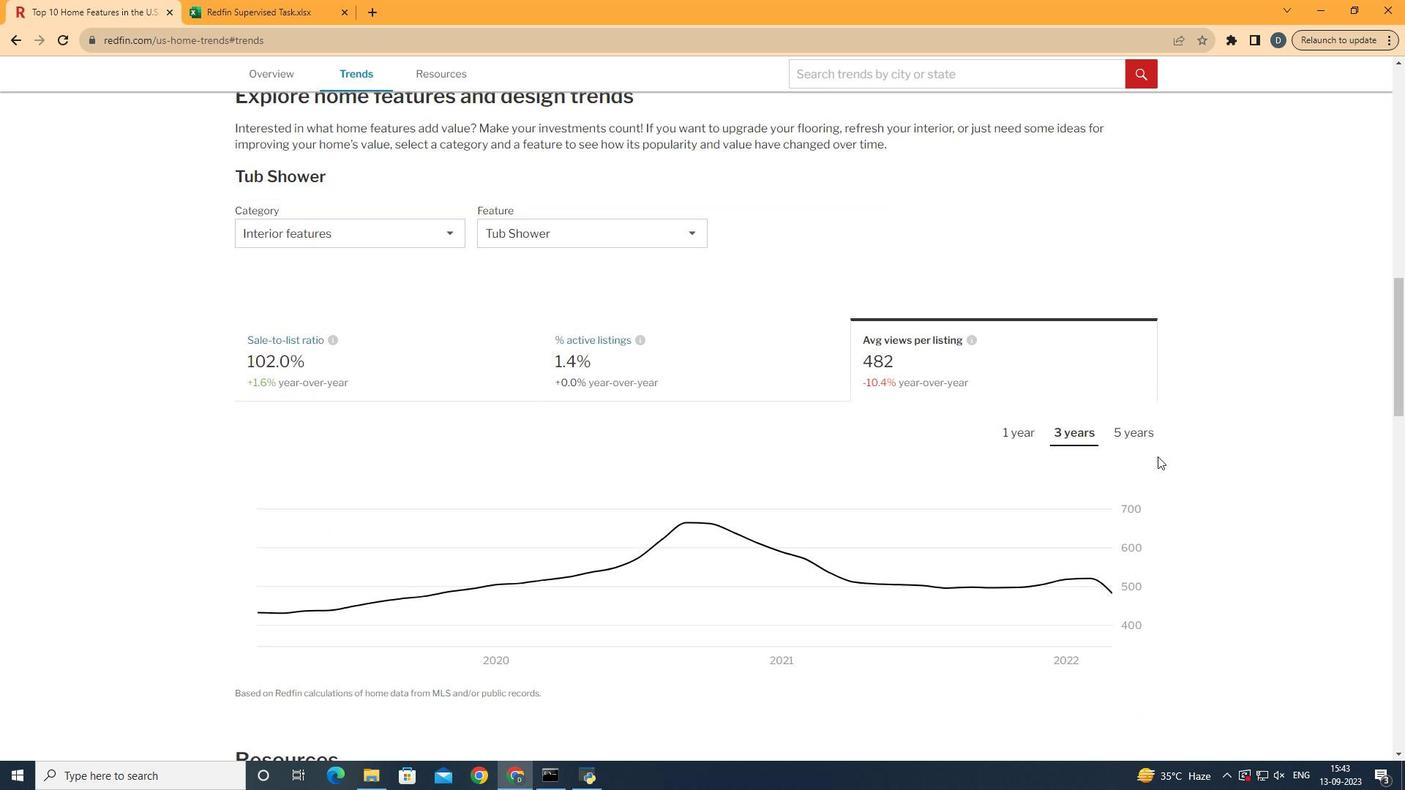 
Action: Mouse scrolled (1147, 457) with delta (0, 0)
Screenshot: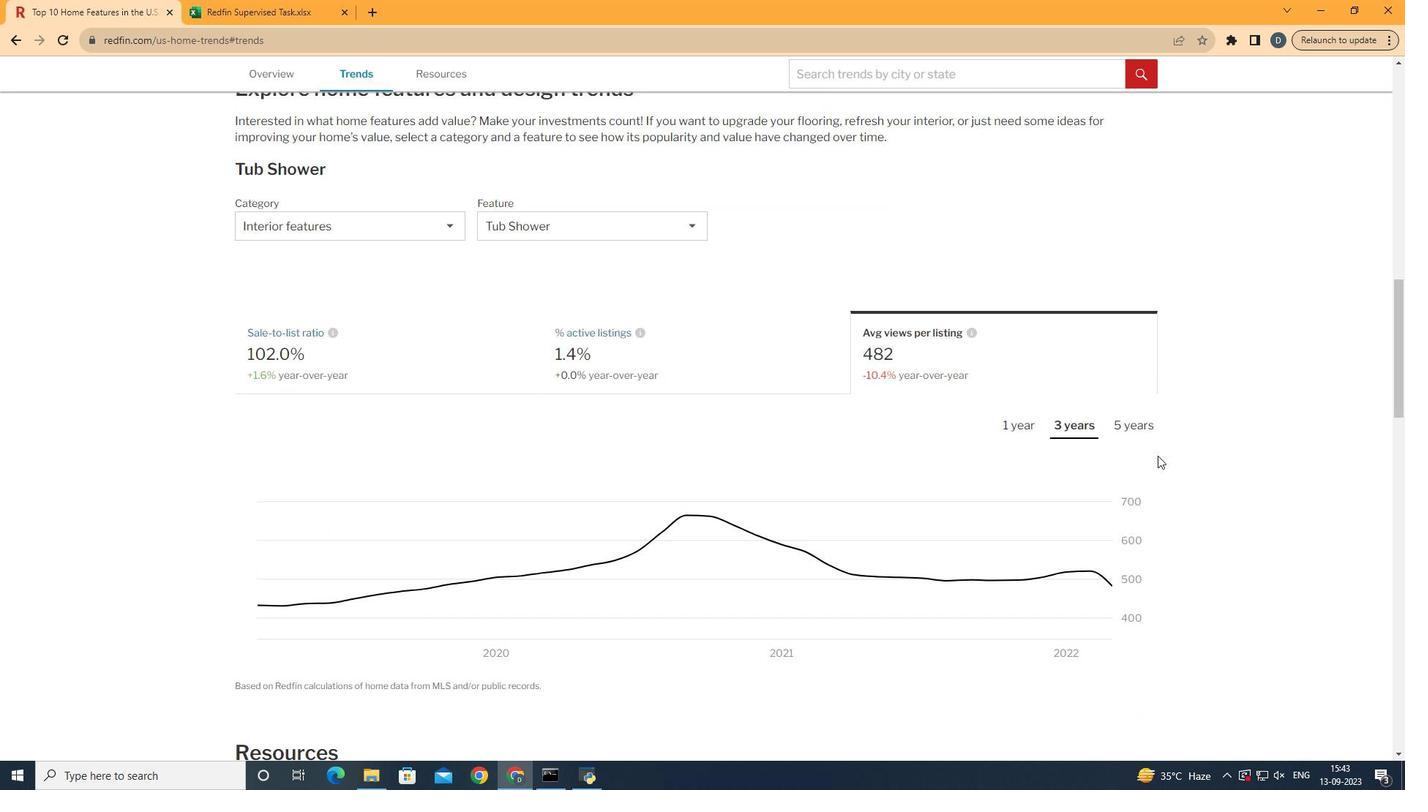 
Action: Mouse moved to (1135, 426)
Screenshot: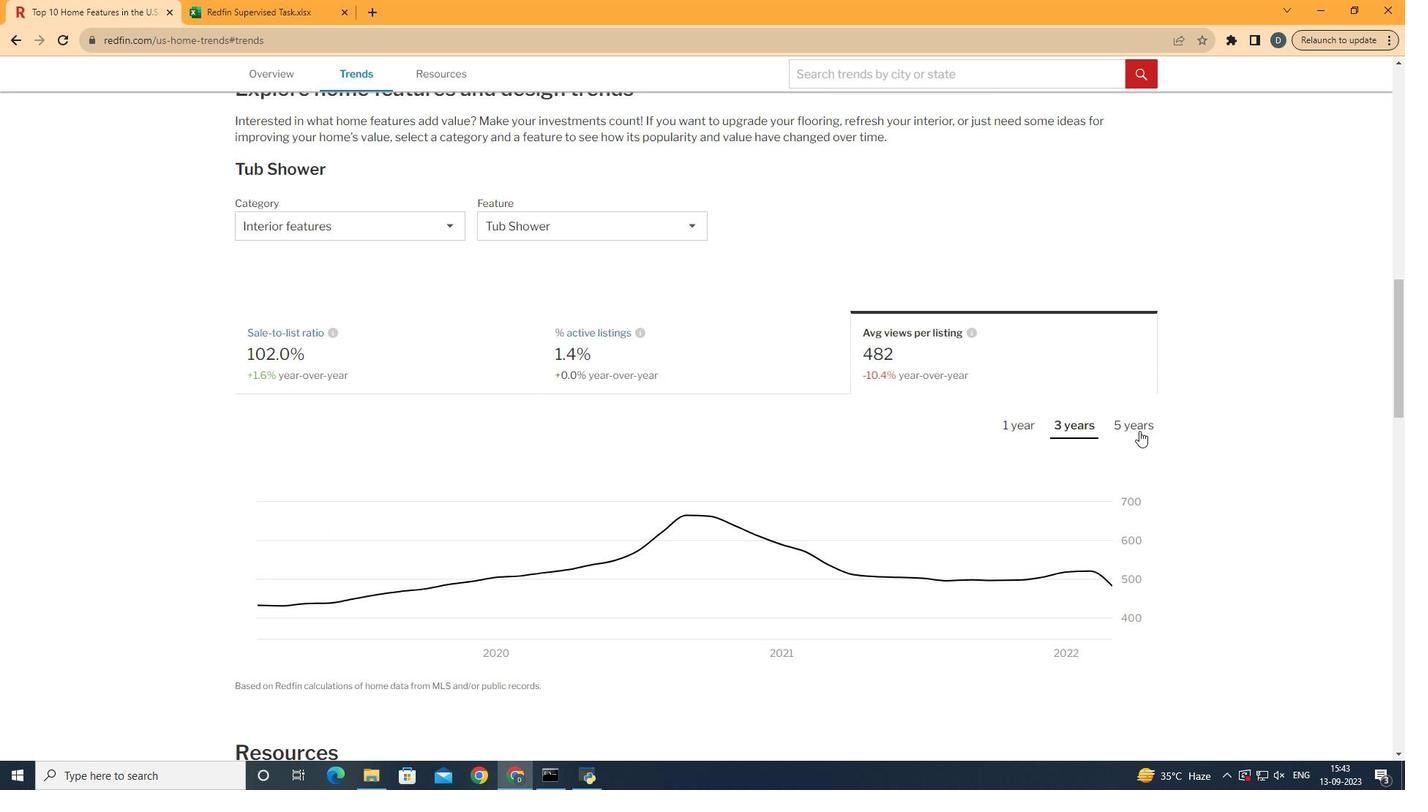 
Action: Mouse pressed left at (1135, 426)
Screenshot: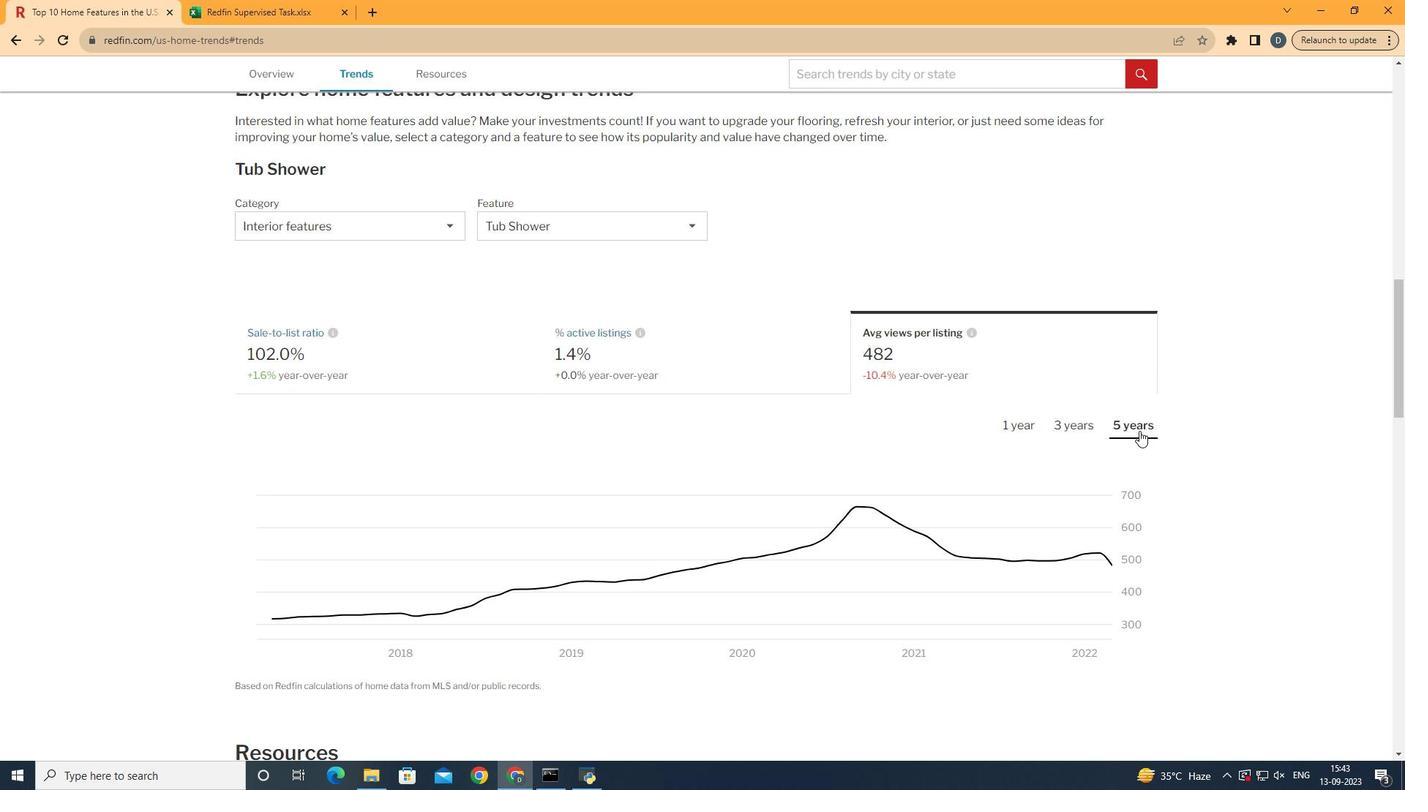 
